 Task: Search one way flight ticket for 3 adults, 3 children in business from Monterey: Monterey Regional Airport (was Monterey Peninsula Airport) to Riverton: Central Wyoming Regional Airport (was Riverton Regional) on 5-4-2023. Choice of flights is Spirit. Number of bags: 4 checked bags. Price is upto 79000. Outbound departure time preference is 12:00. Flight should be less emission only.
Action: Mouse moved to (303, 256)
Screenshot: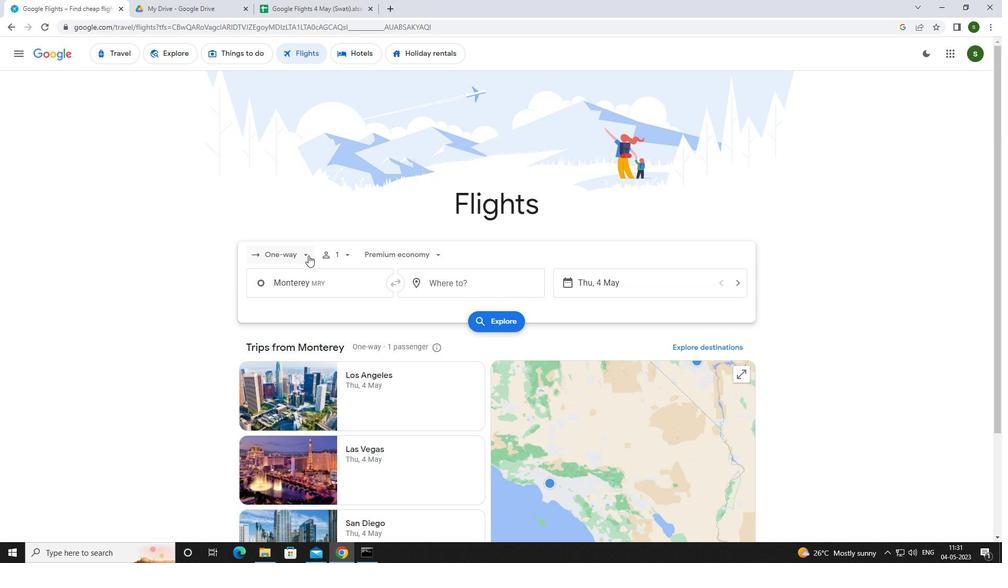
Action: Mouse pressed left at (303, 256)
Screenshot: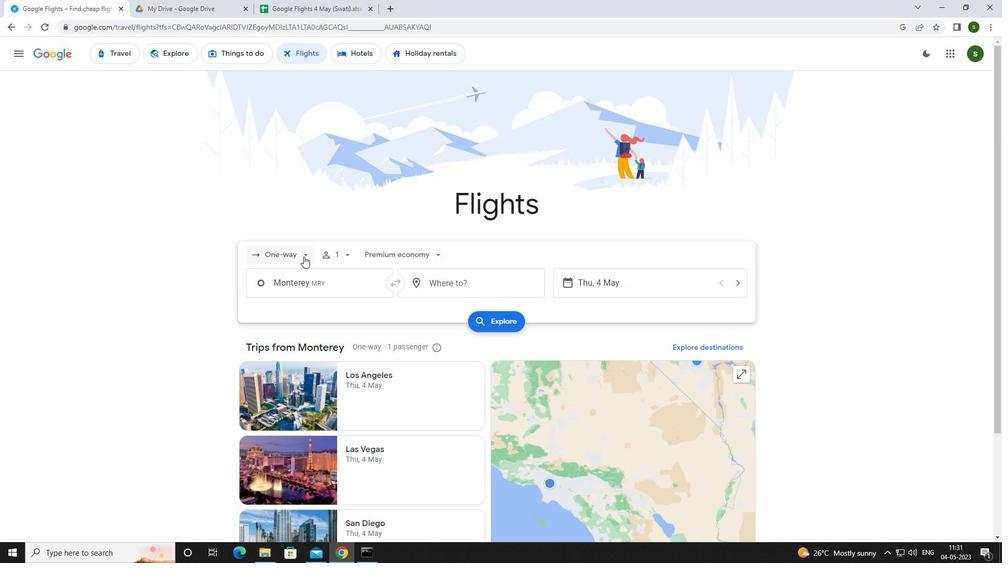 
Action: Mouse moved to (291, 303)
Screenshot: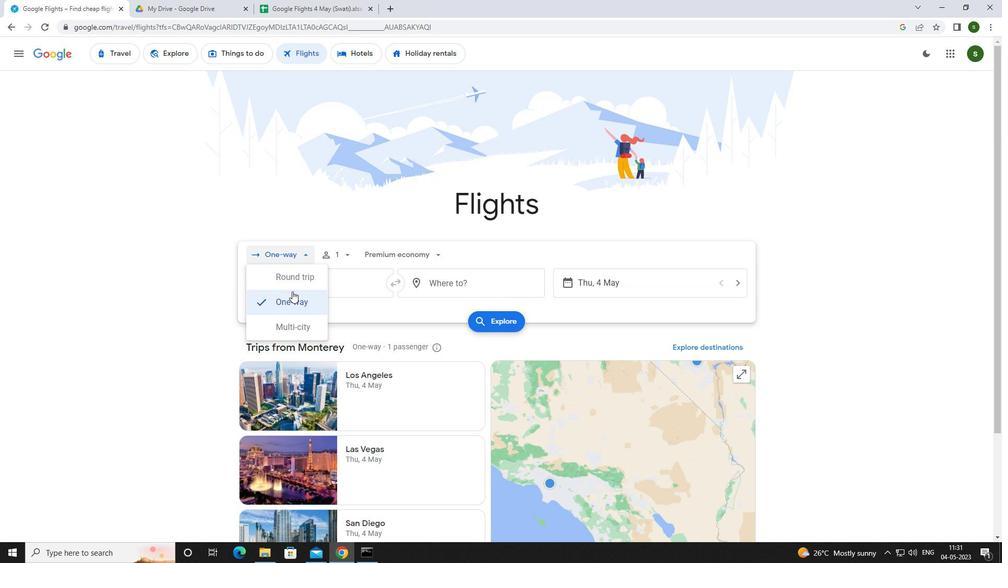 
Action: Mouse pressed left at (291, 303)
Screenshot: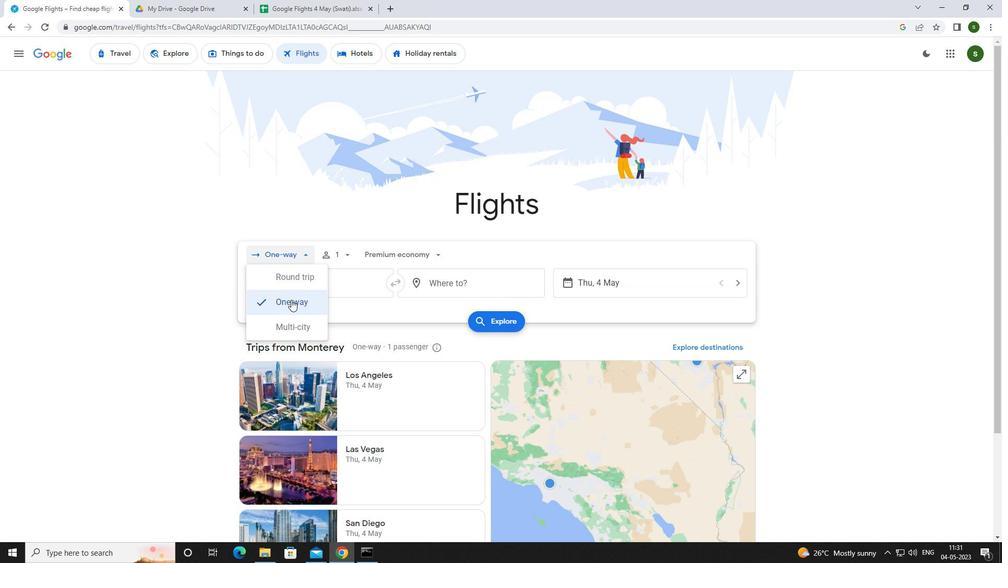 
Action: Mouse moved to (342, 257)
Screenshot: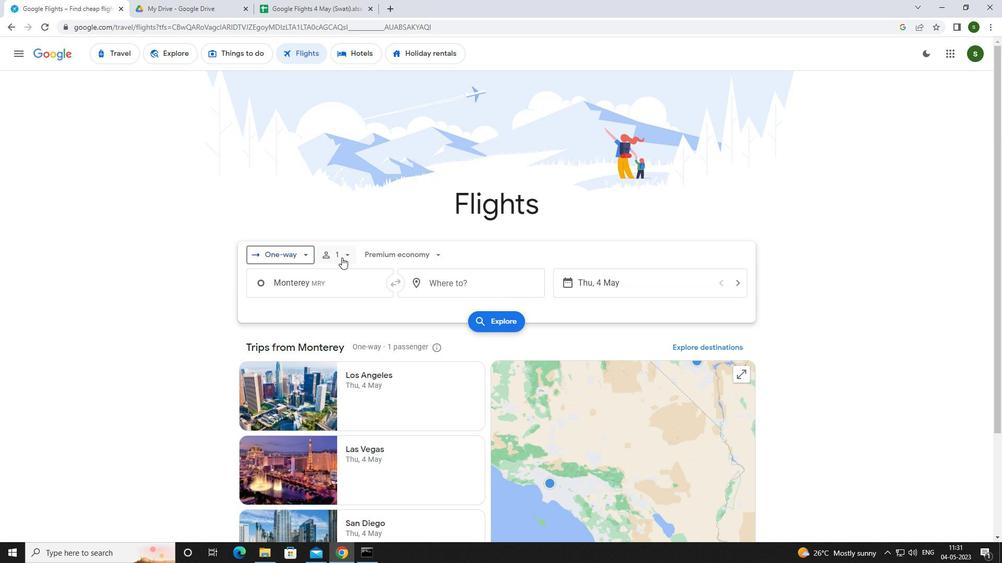 
Action: Mouse pressed left at (342, 257)
Screenshot: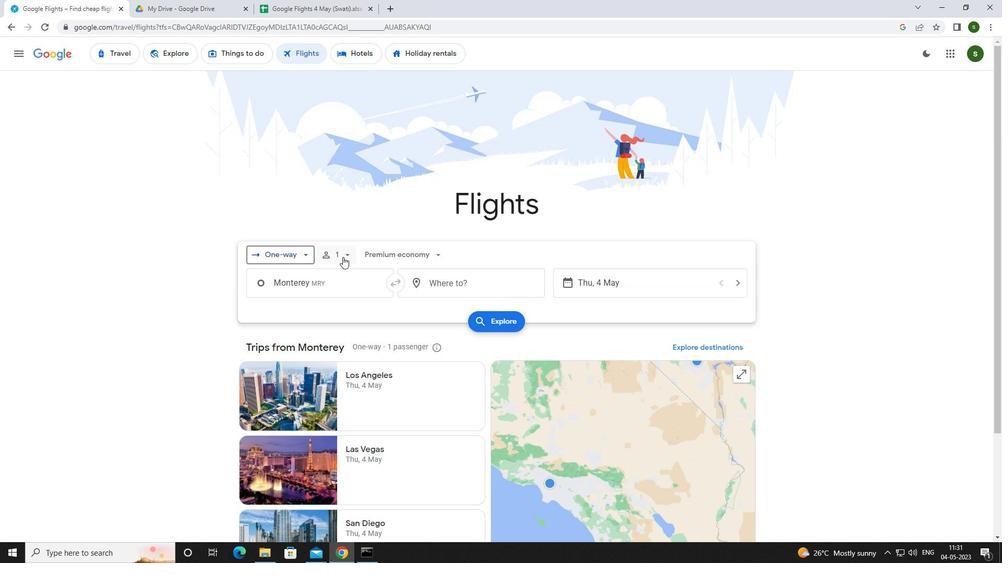 
Action: Mouse moved to (426, 278)
Screenshot: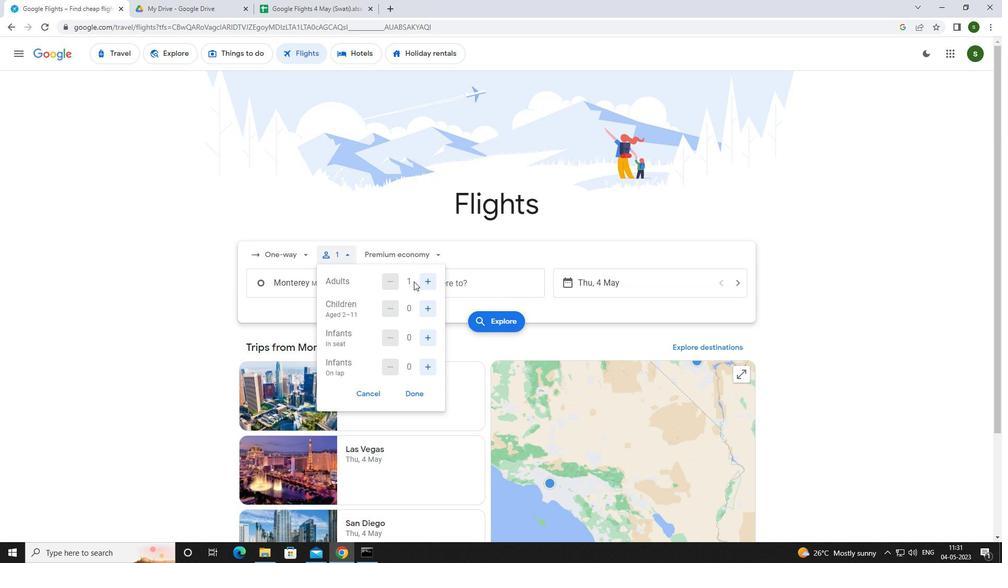 
Action: Mouse pressed left at (426, 278)
Screenshot: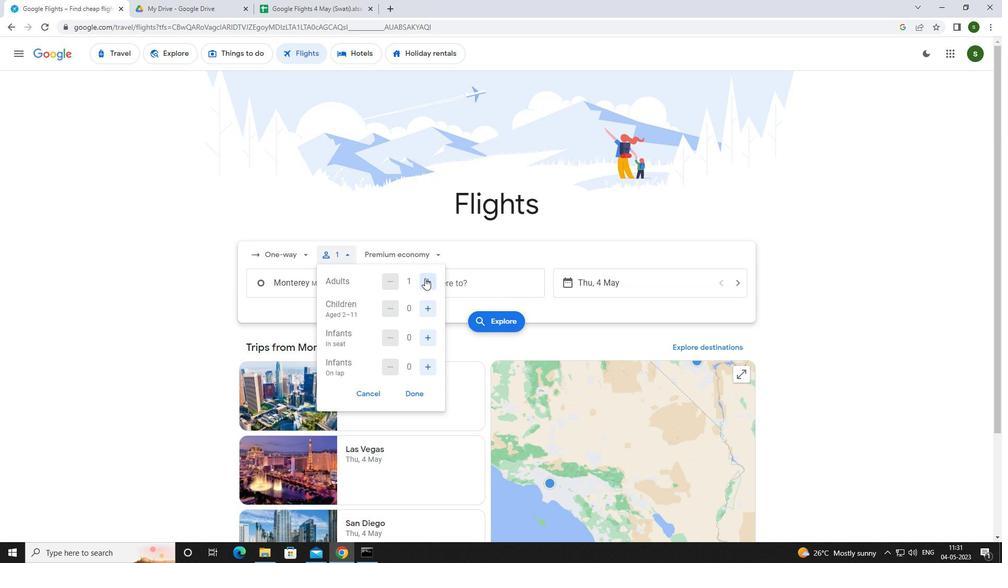 
Action: Mouse pressed left at (426, 278)
Screenshot: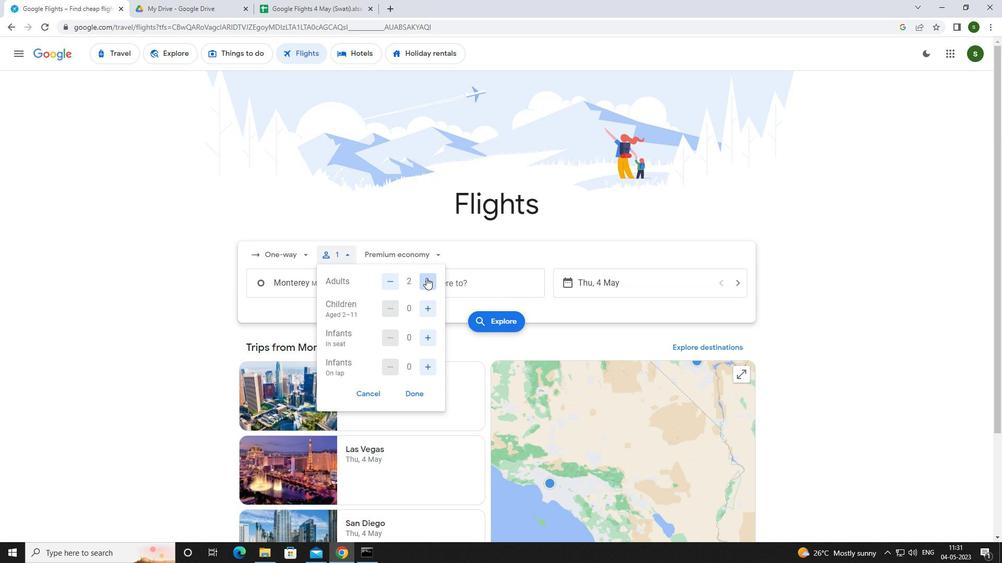 
Action: Mouse moved to (431, 305)
Screenshot: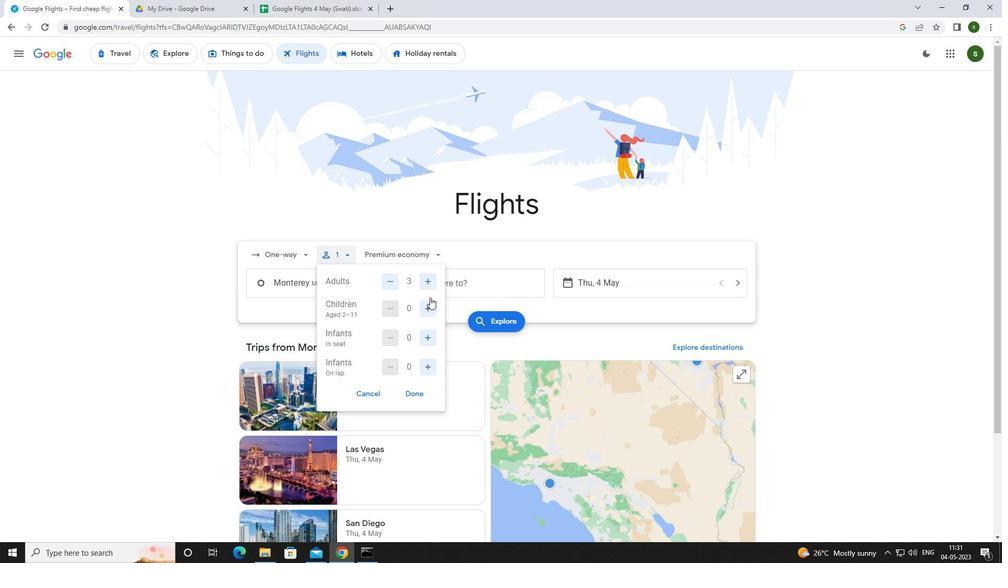 
Action: Mouse pressed left at (431, 305)
Screenshot: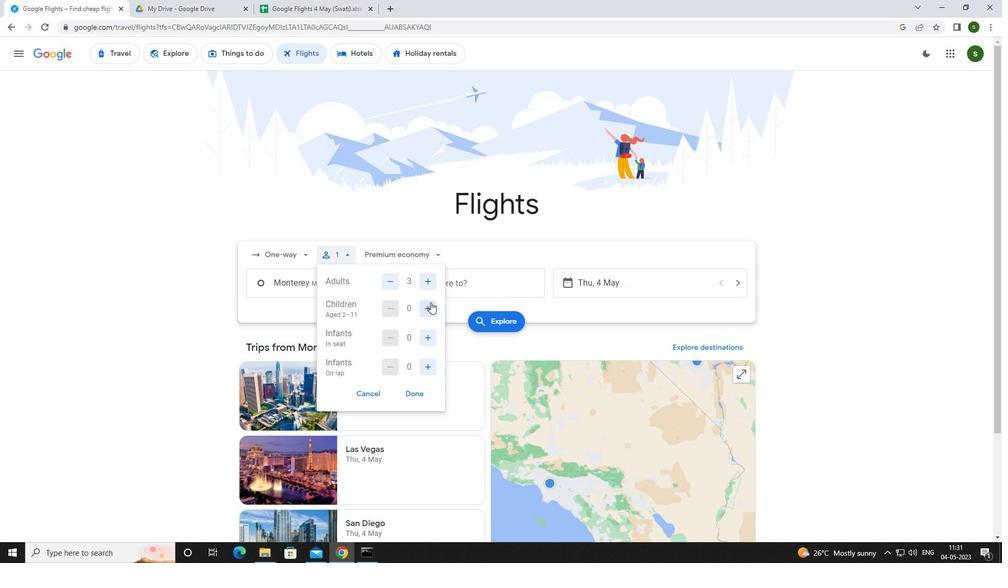 
Action: Mouse pressed left at (431, 305)
Screenshot: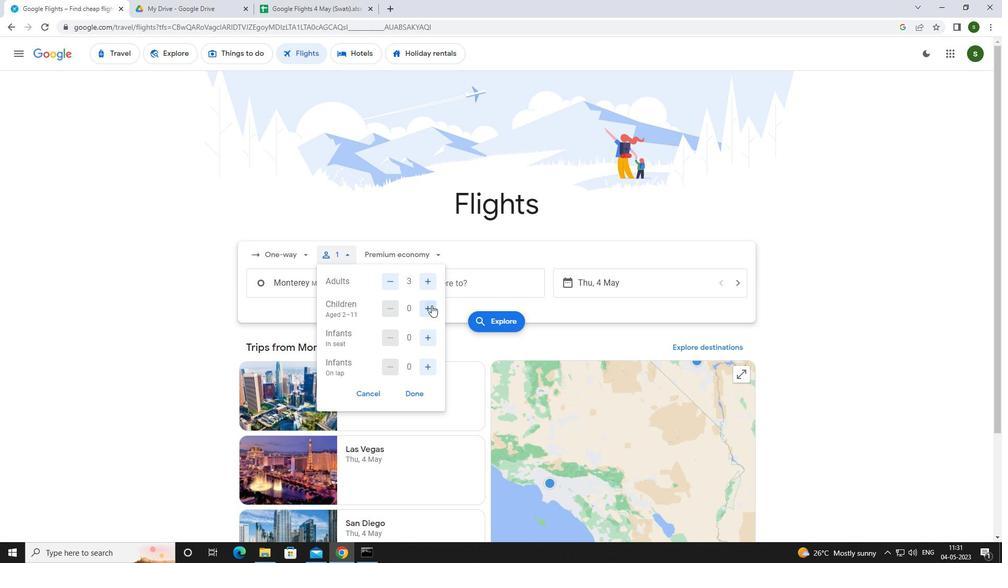 
Action: Mouse pressed left at (431, 305)
Screenshot: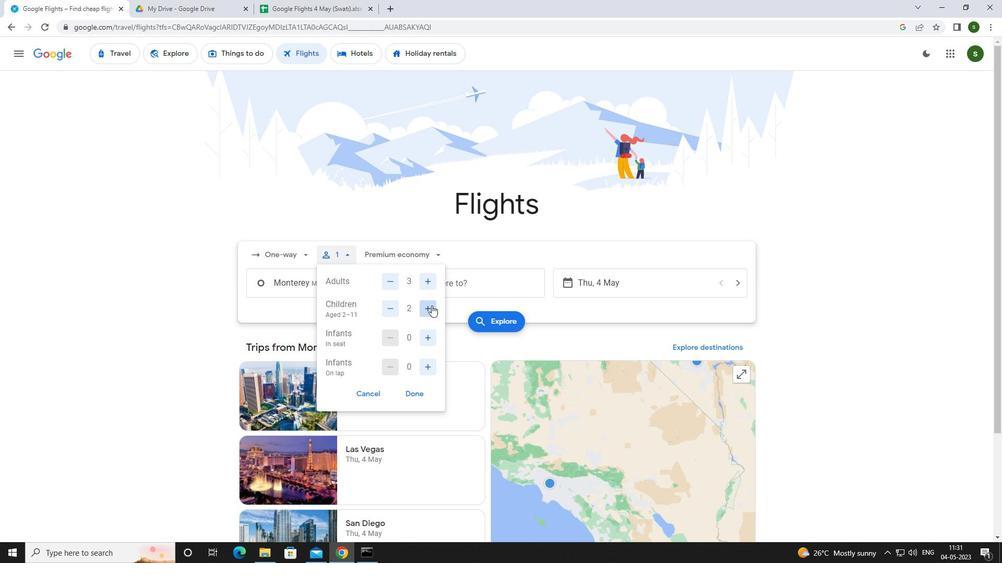 
Action: Mouse moved to (428, 250)
Screenshot: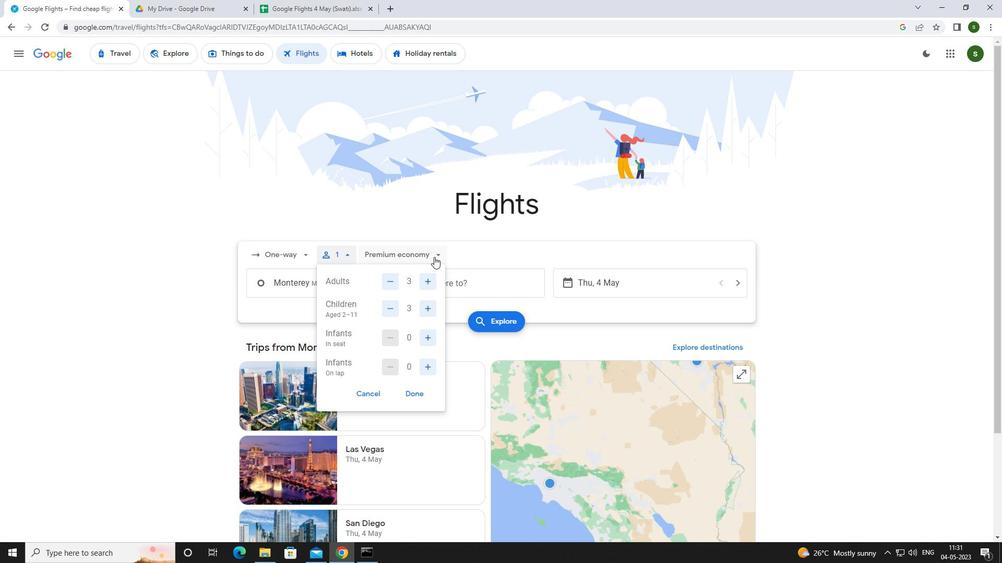 
Action: Mouse pressed left at (428, 250)
Screenshot: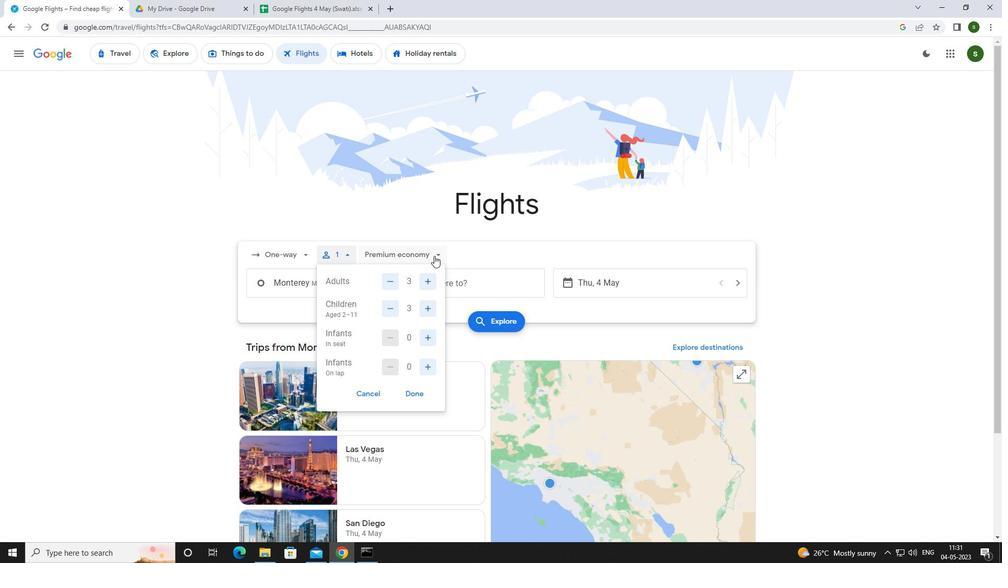 
Action: Mouse moved to (416, 324)
Screenshot: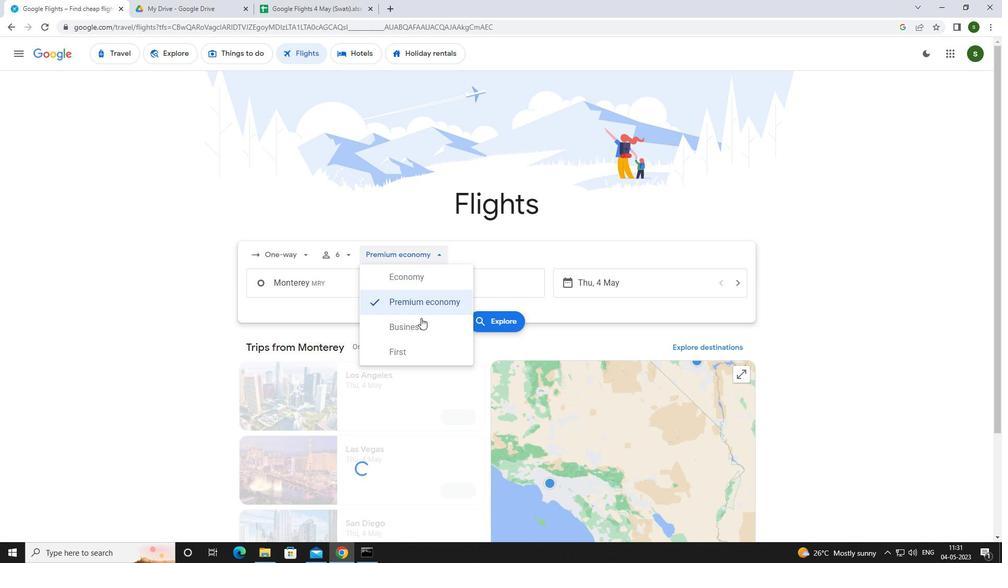 
Action: Mouse pressed left at (416, 324)
Screenshot: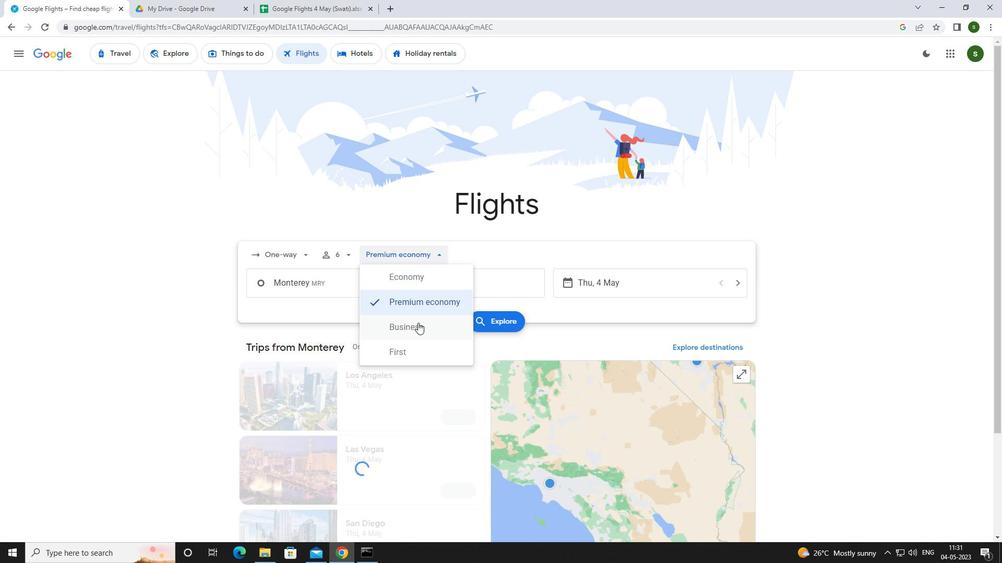 
Action: Mouse moved to (349, 281)
Screenshot: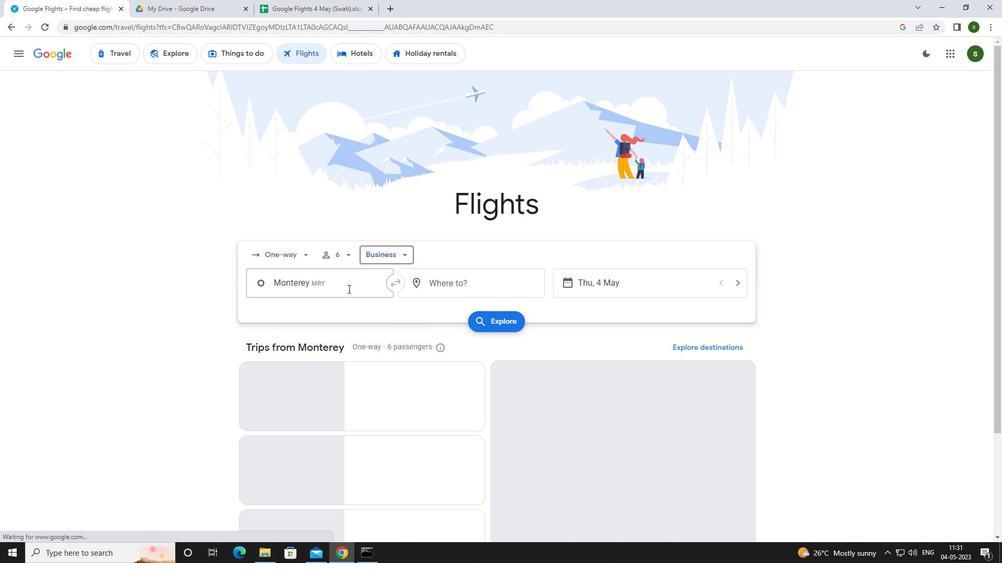 
Action: Mouse pressed left at (349, 281)
Screenshot: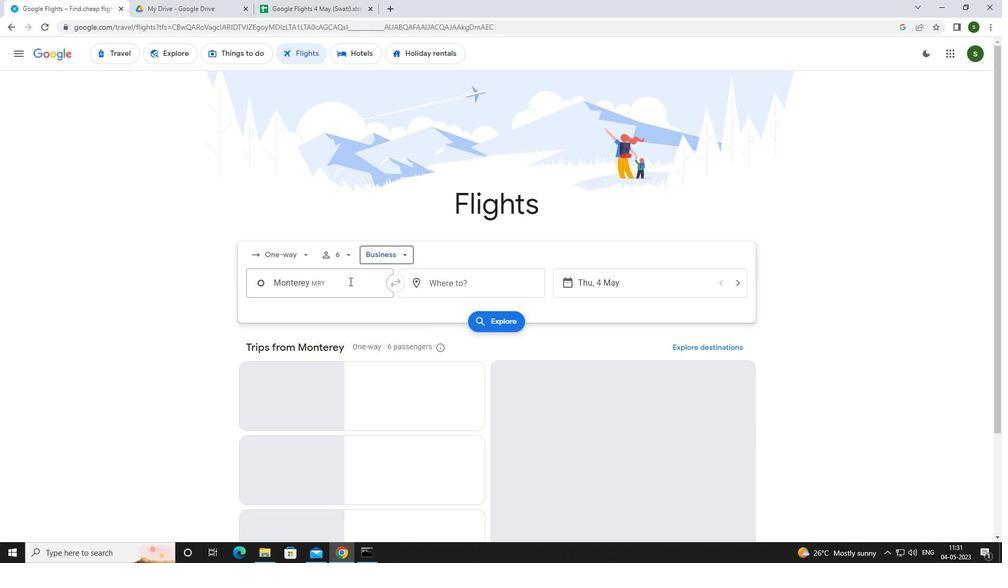
Action: Mouse moved to (350, 285)
Screenshot: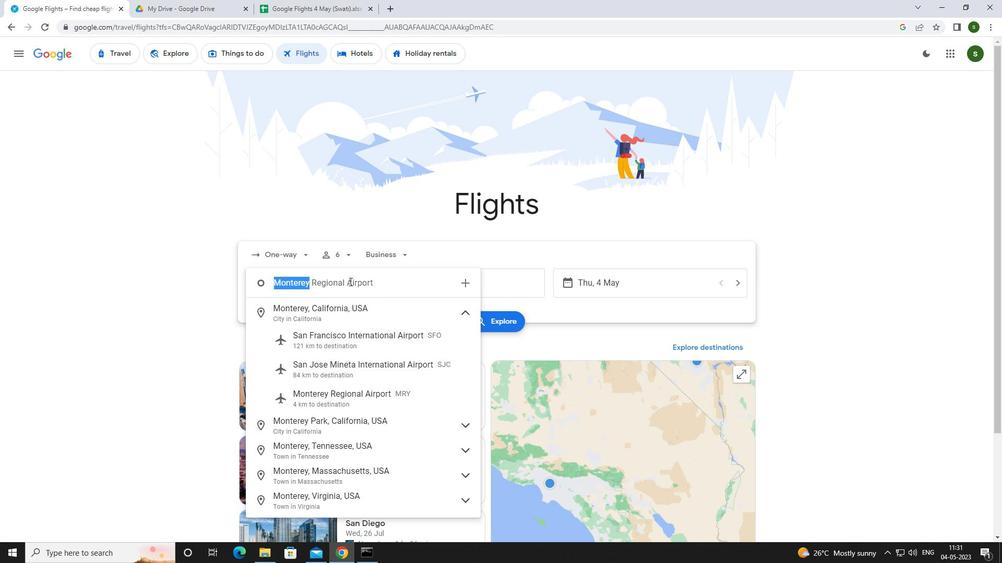 
Action: Key pressed <Key.caps_lock>m<Key.caps_lock>onter
Screenshot: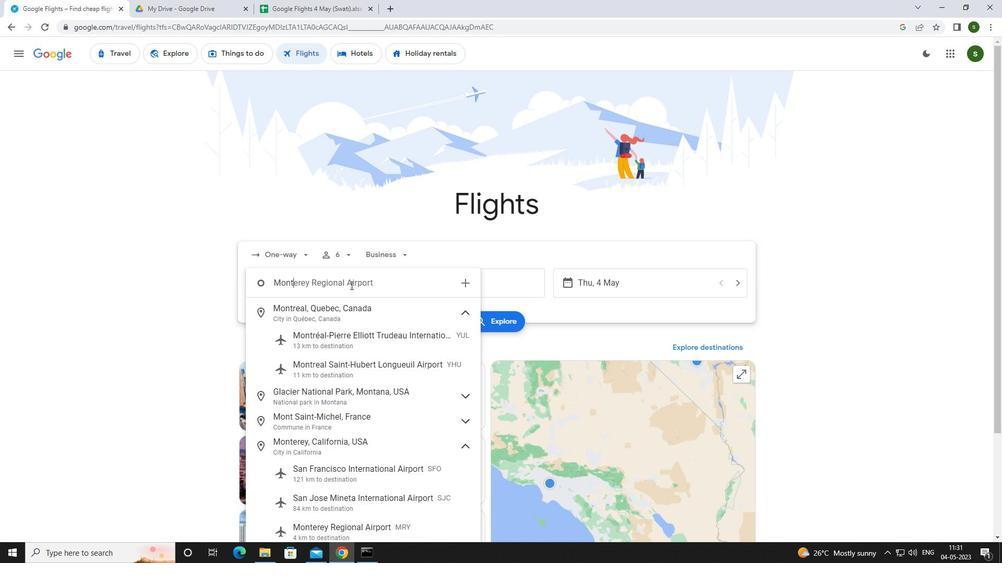 
Action: Mouse moved to (364, 392)
Screenshot: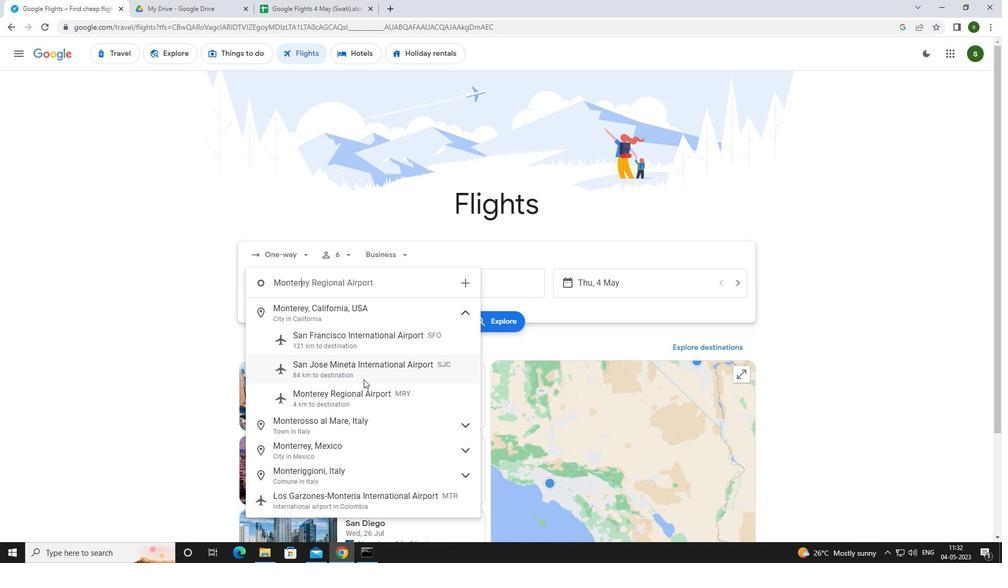 
Action: Mouse pressed left at (364, 392)
Screenshot: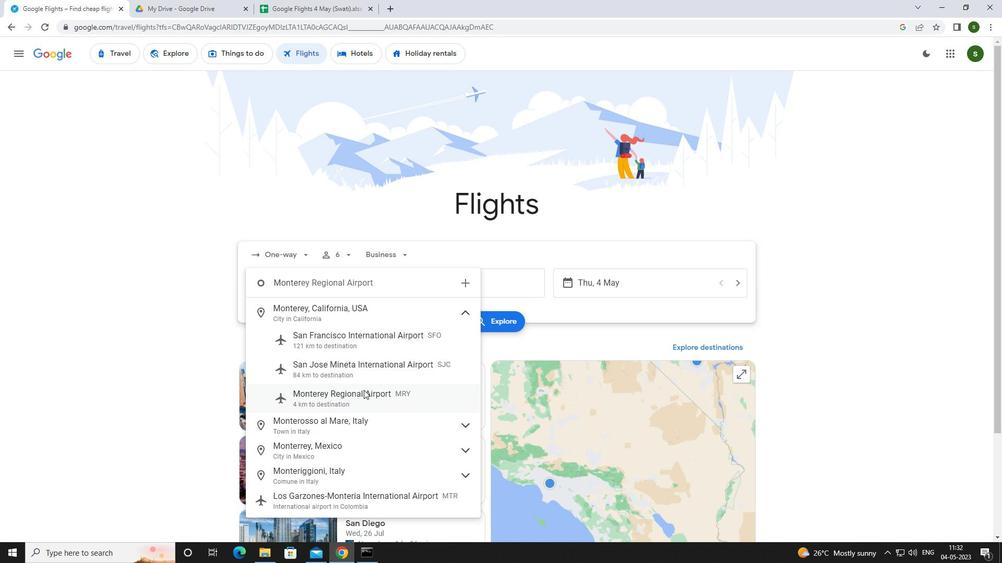 
Action: Mouse moved to (481, 281)
Screenshot: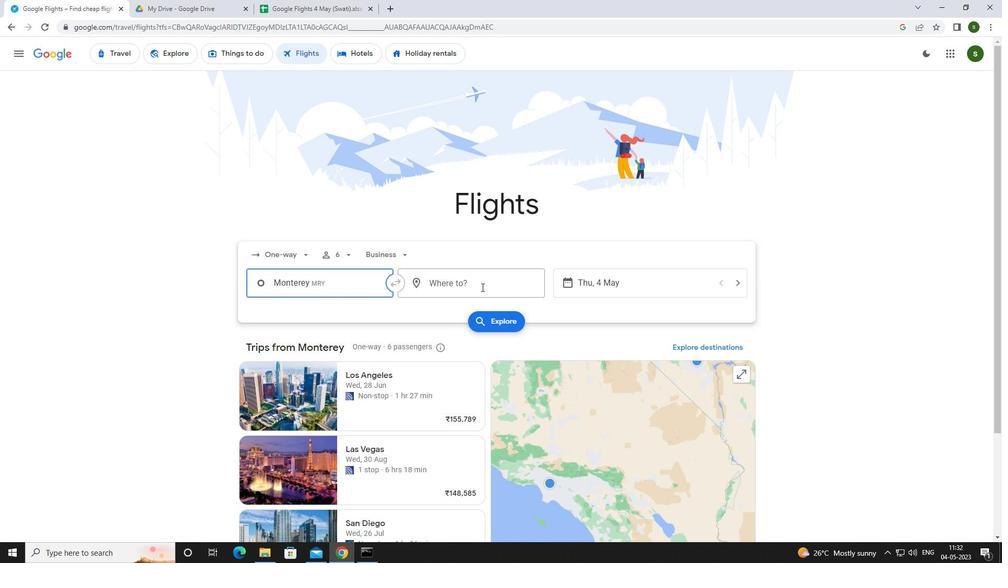 
Action: Mouse pressed left at (481, 281)
Screenshot: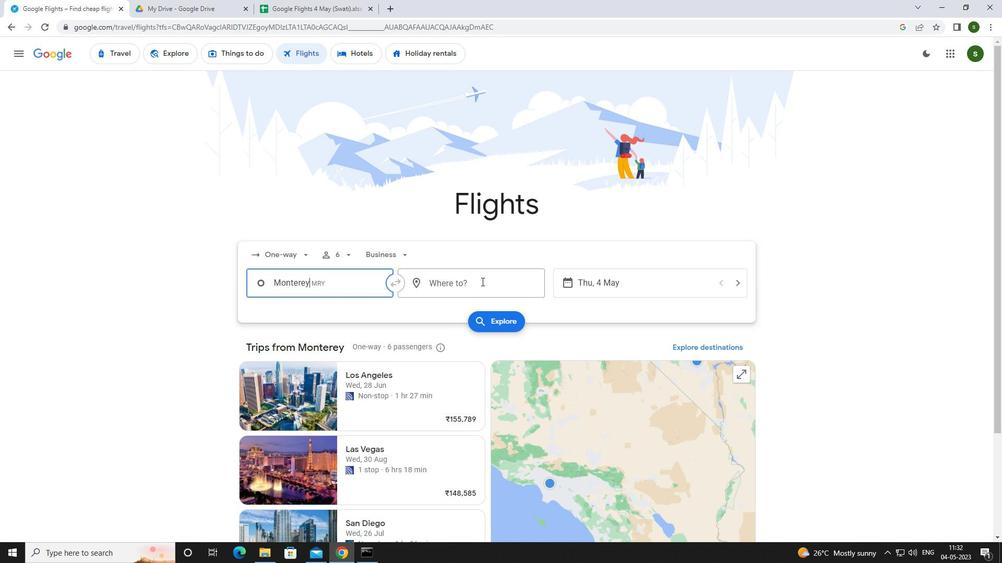 
Action: Mouse moved to (468, 286)
Screenshot: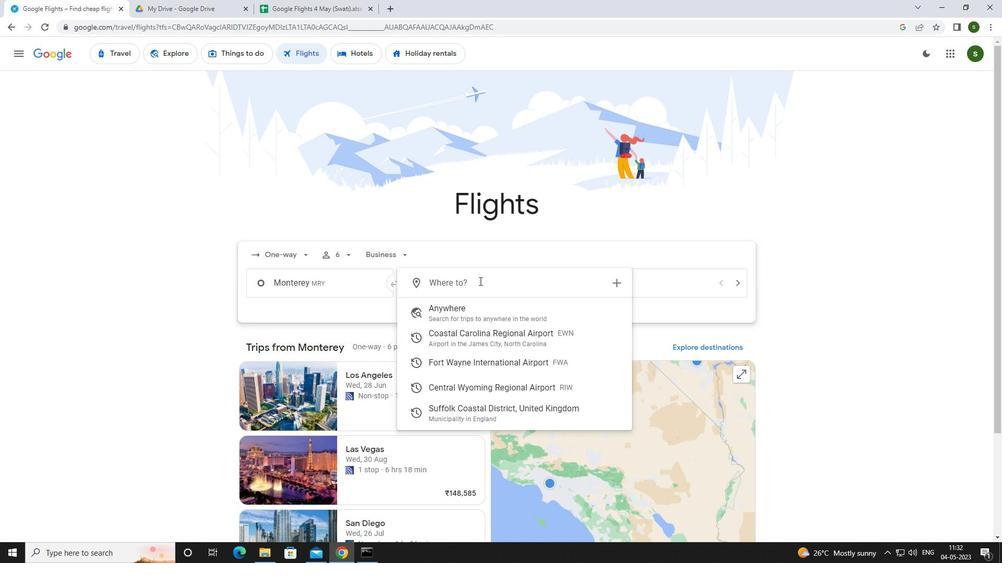 
Action: Key pressed <Key.caps_lock>r<Key.caps_lock>ivert
Screenshot: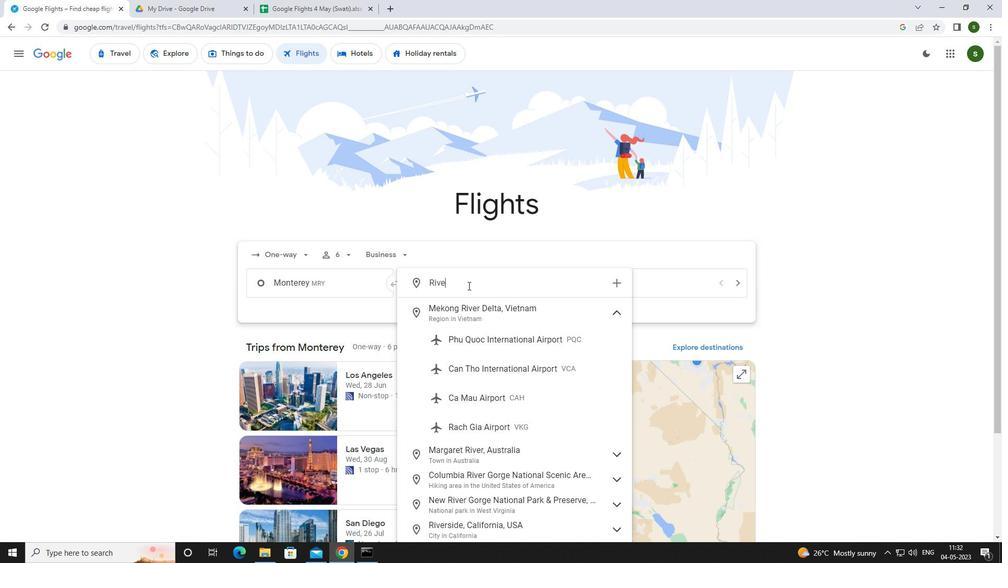 
Action: Mouse moved to (476, 344)
Screenshot: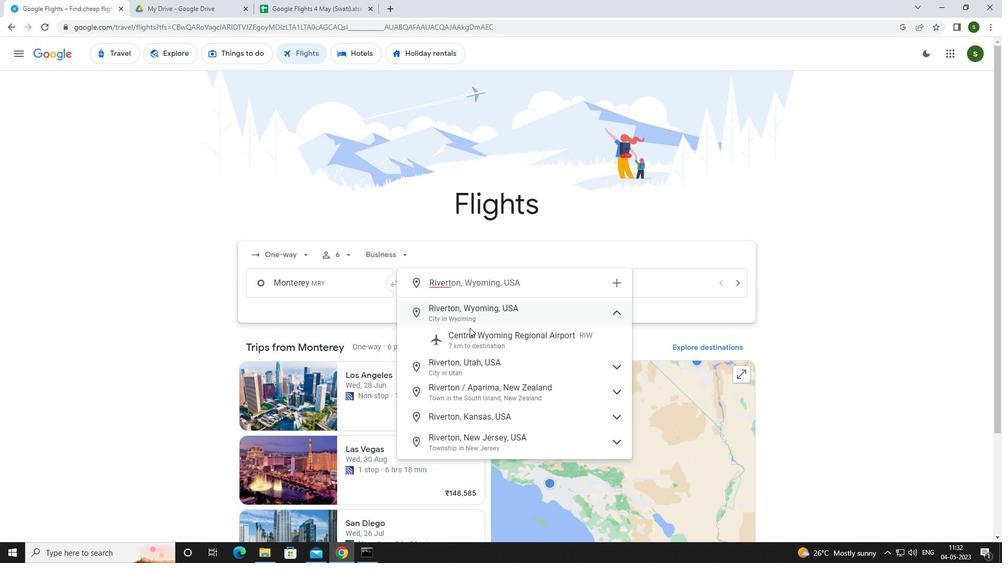 
Action: Mouse pressed left at (476, 344)
Screenshot: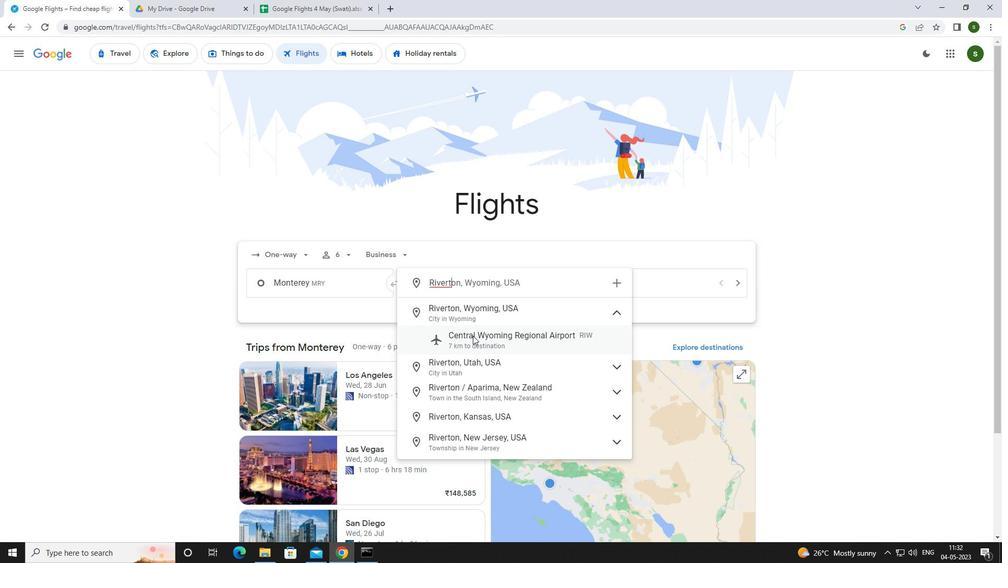 
Action: Mouse moved to (636, 279)
Screenshot: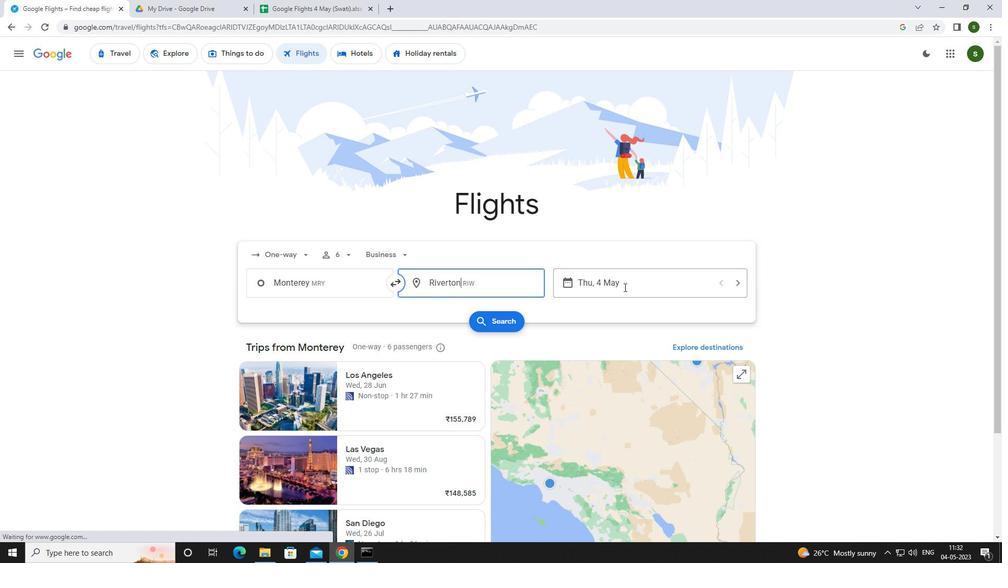 
Action: Mouse pressed left at (636, 279)
Screenshot: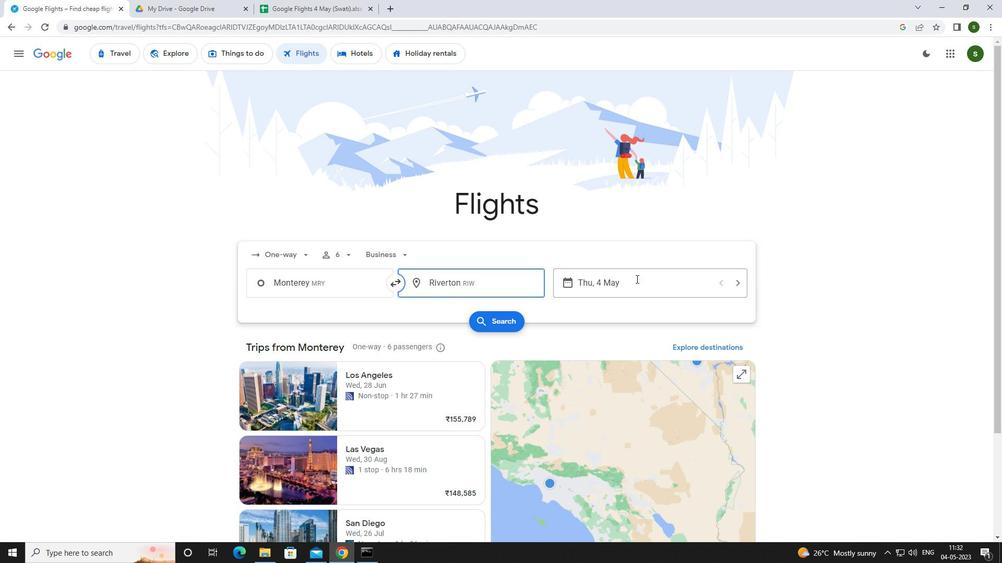 
Action: Mouse moved to (476, 353)
Screenshot: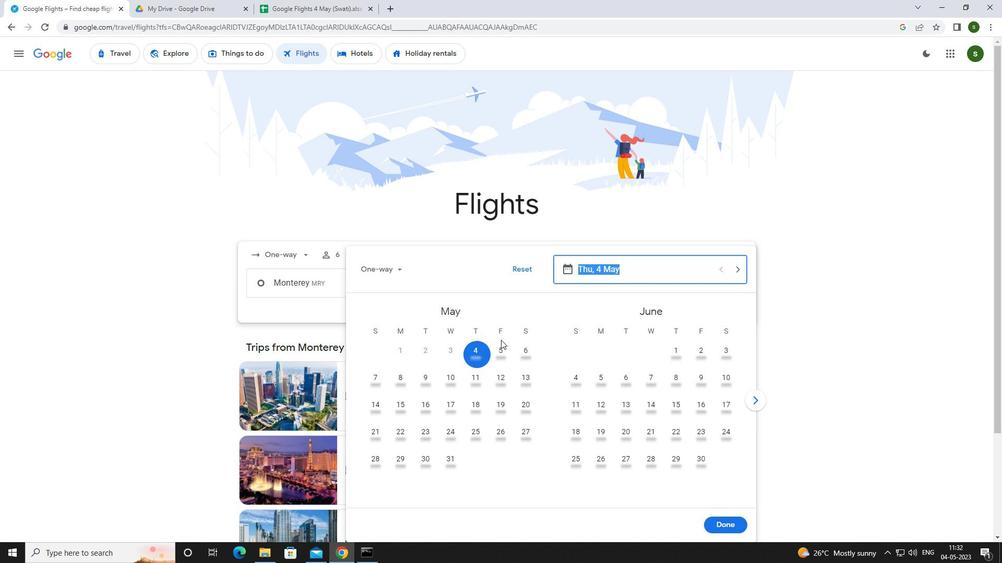
Action: Mouse pressed left at (476, 353)
Screenshot: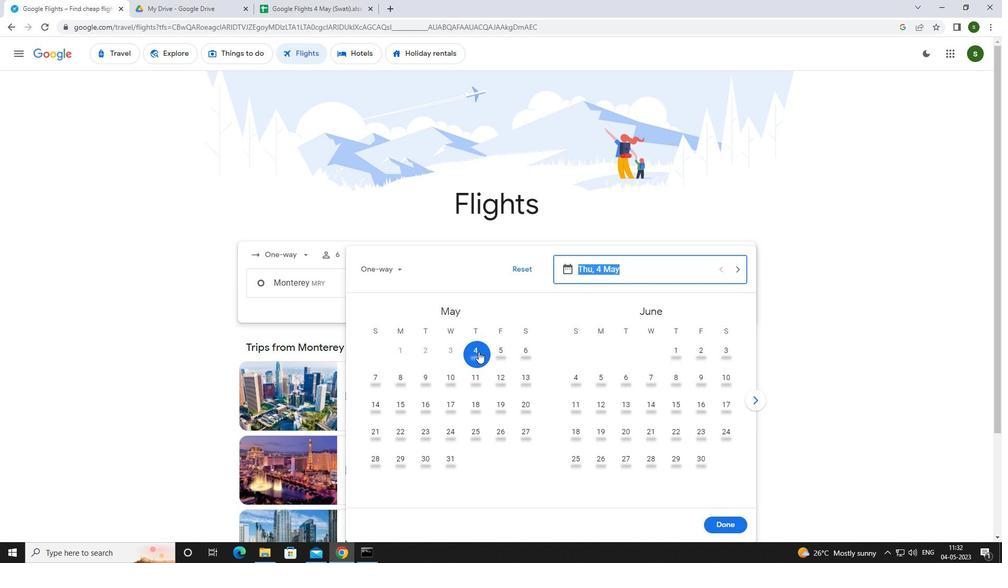 
Action: Mouse moved to (717, 522)
Screenshot: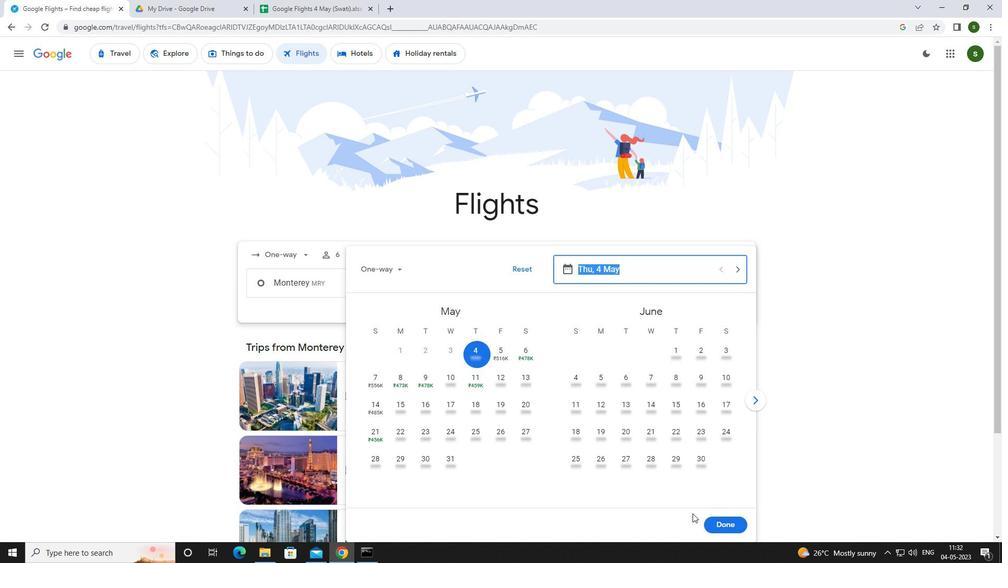 
Action: Mouse pressed left at (717, 522)
Screenshot: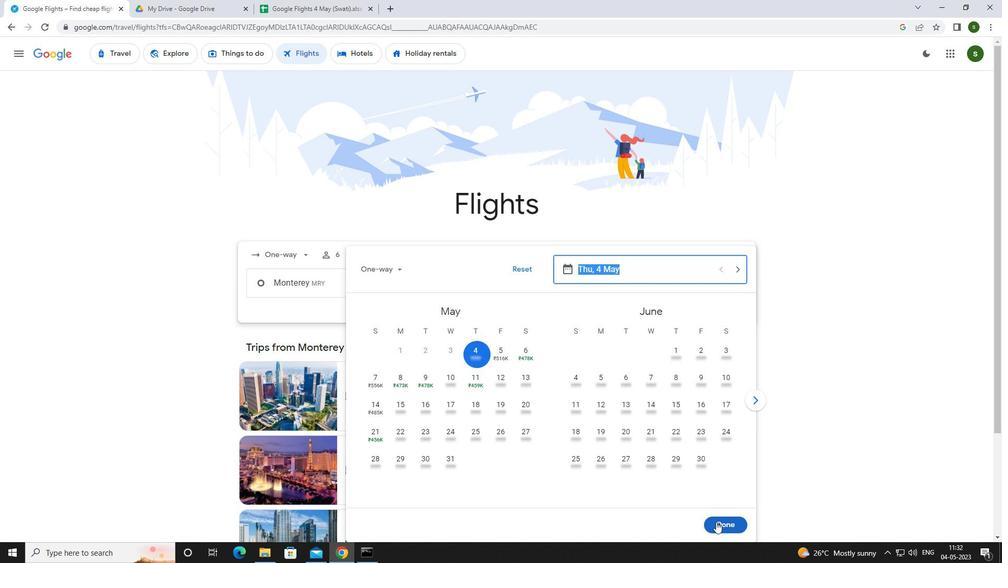 
Action: Mouse moved to (506, 320)
Screenshot: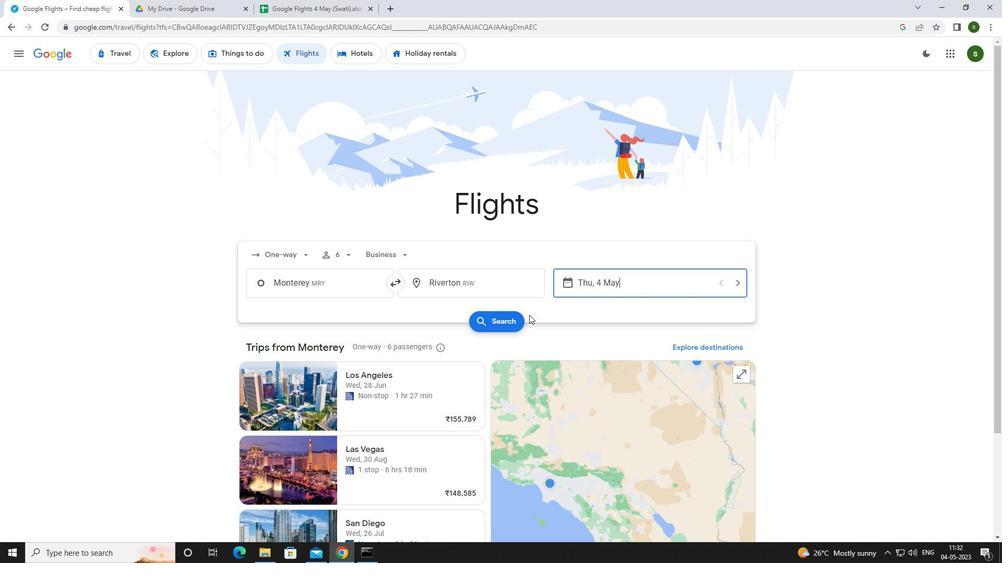 
Action: Mouse pressed left at (506, 320)
Screenshot: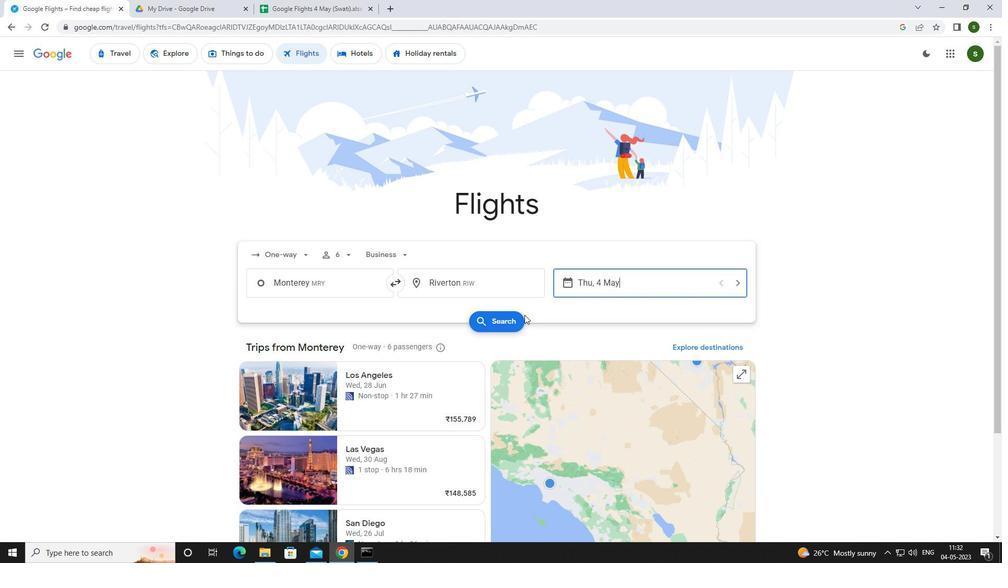 
Action: Mouse moved to (258, 145)
Screenshot: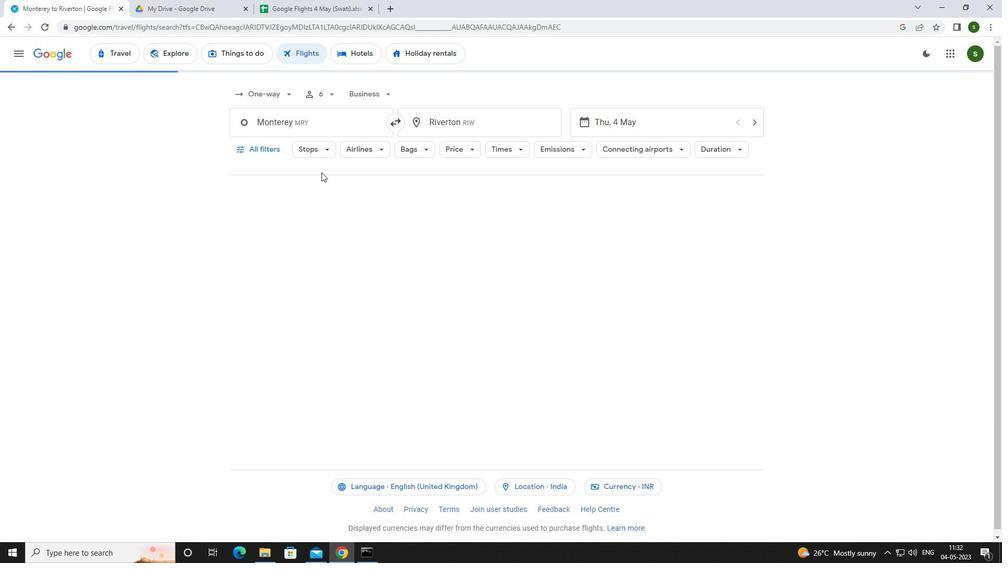
Action: Mouse pressed left at (258, 145)
Screenshot: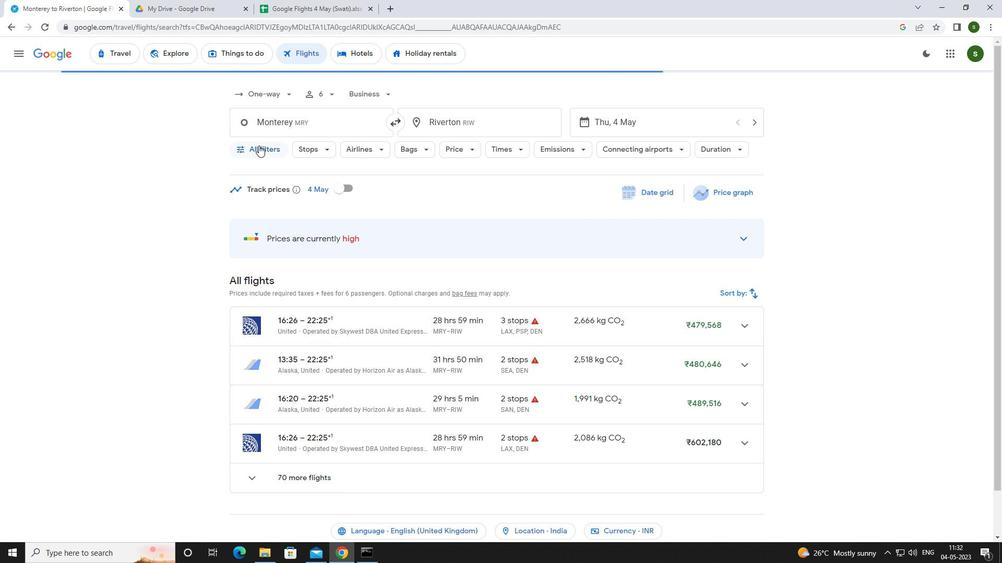 
Action: Mouse moved to (394, 377)
Screenshot: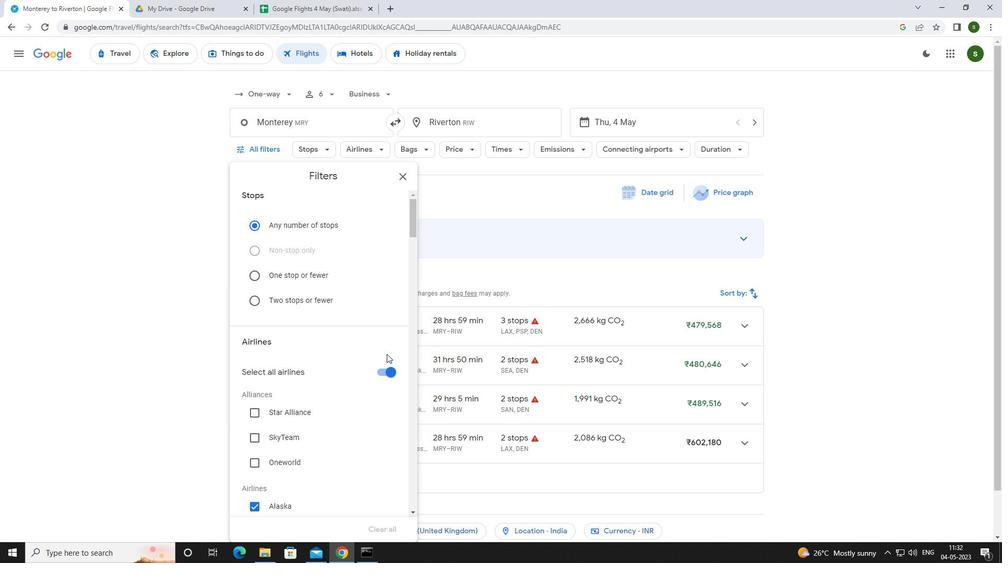 
Action: Mouse pressed left at (394, 377)
Screenshot: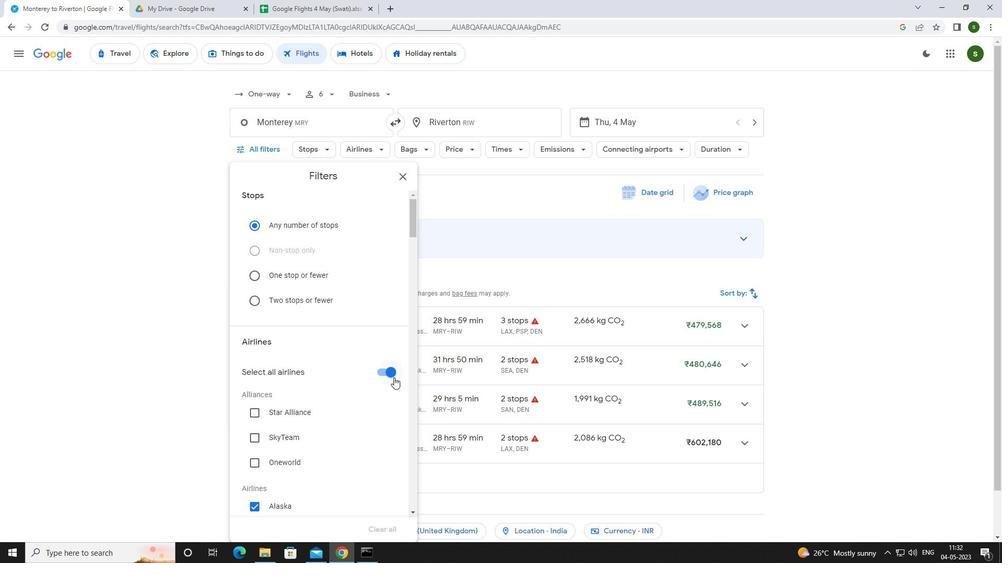 
Action: Mouse moved to (353, 332)
Screenshot: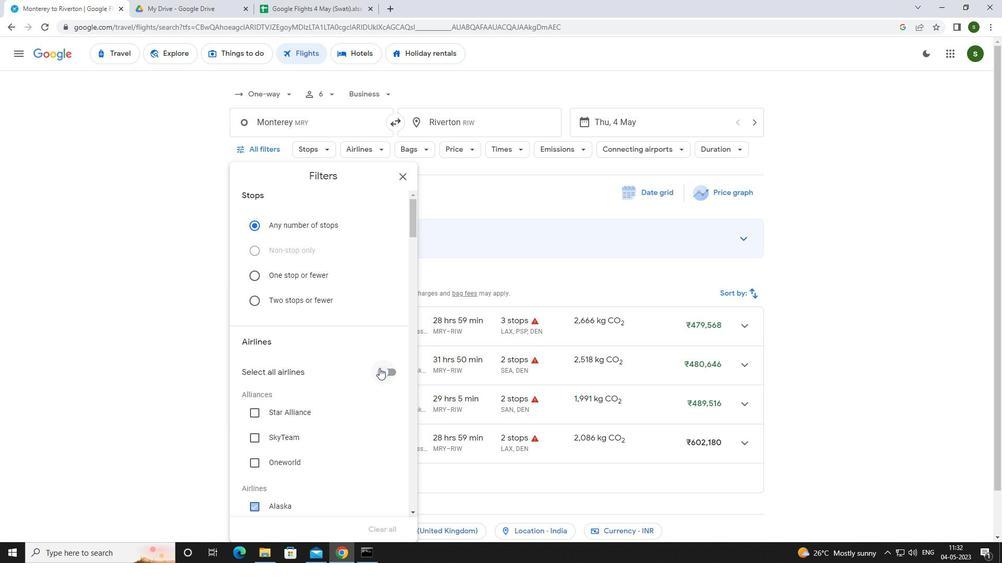 
Action: Mouse scrolled (353, 332) with delta (0, 0)
Screenshot: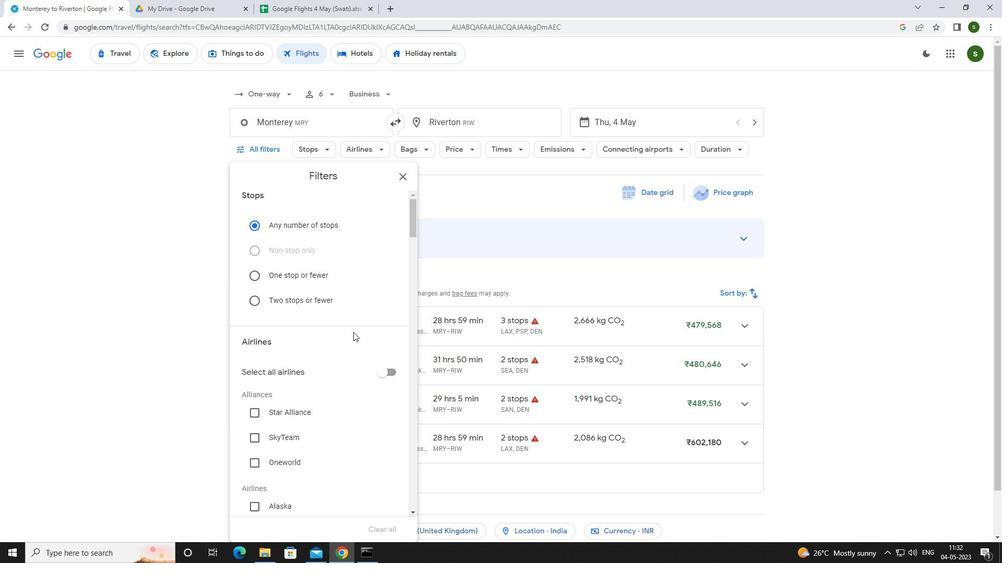 
Action: Mouse scrolled (353, 332) with delta (0, 0)
Screenshot: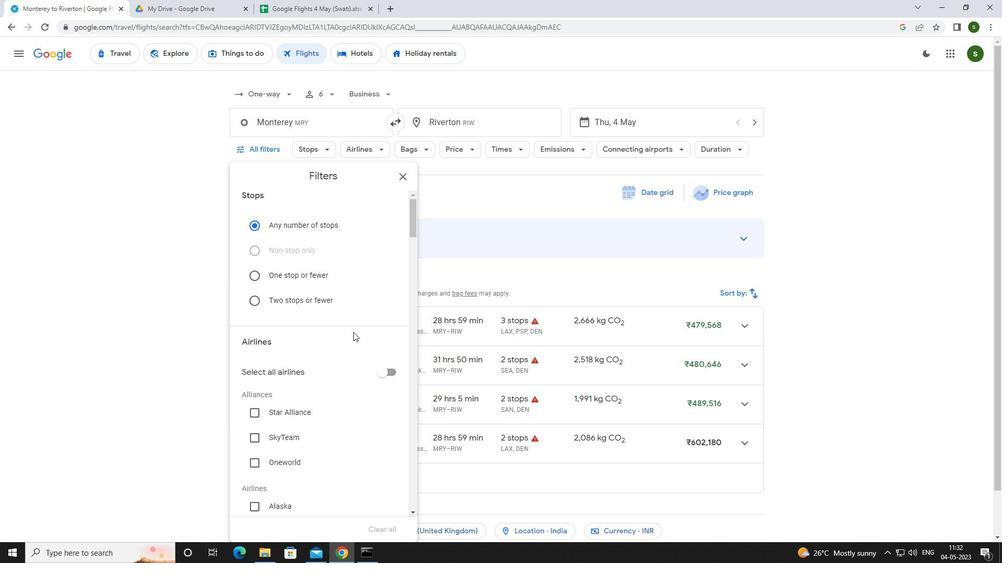 
Action: Mouse scrolled (353, 332) with delta (0, 0)
Screenshot: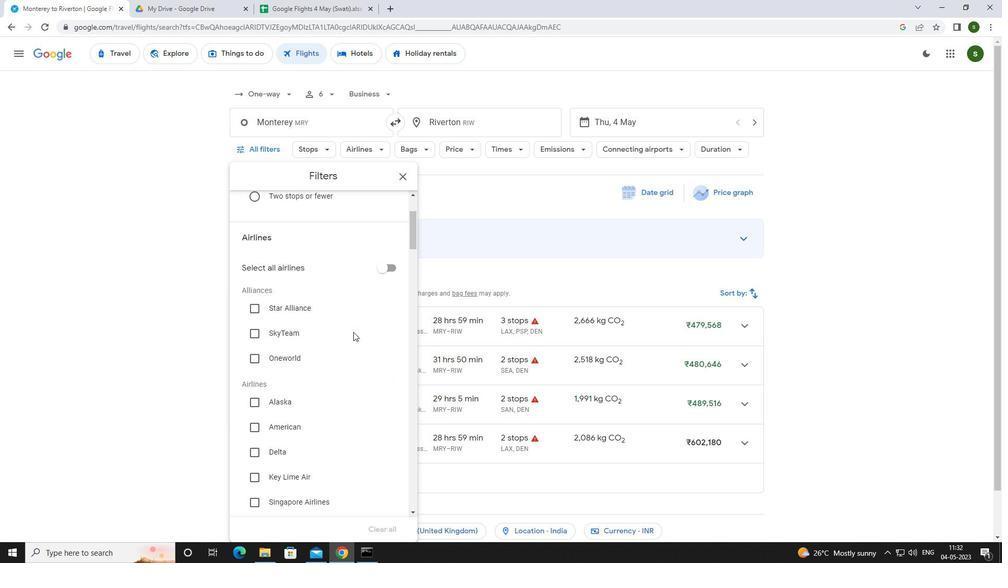 
Action: Mouse scrolled (353, 332) with delta (0, 0)
Screenshot: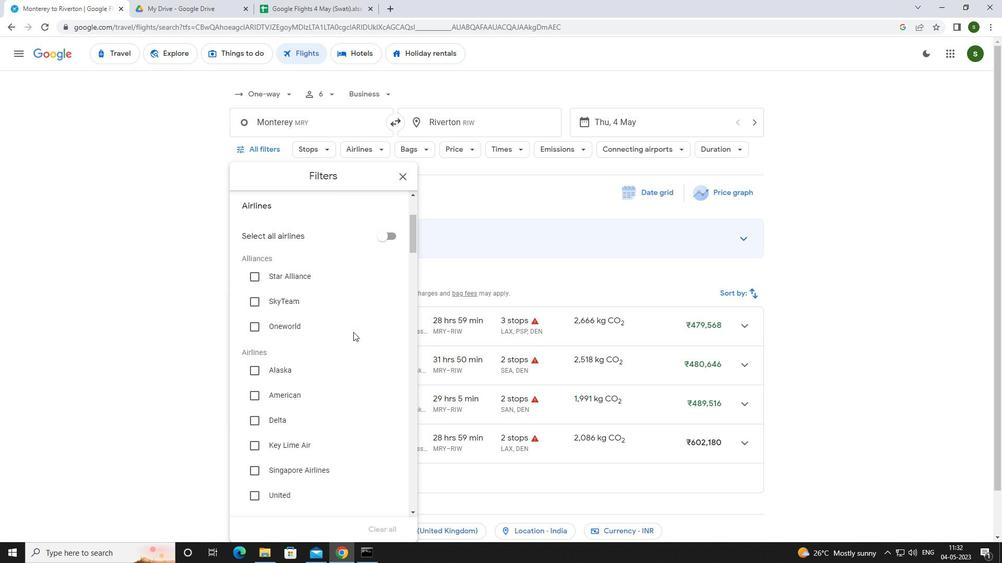 
Action: Mouse scrolled (353, 332) with delta (0, 0)
Screenshot: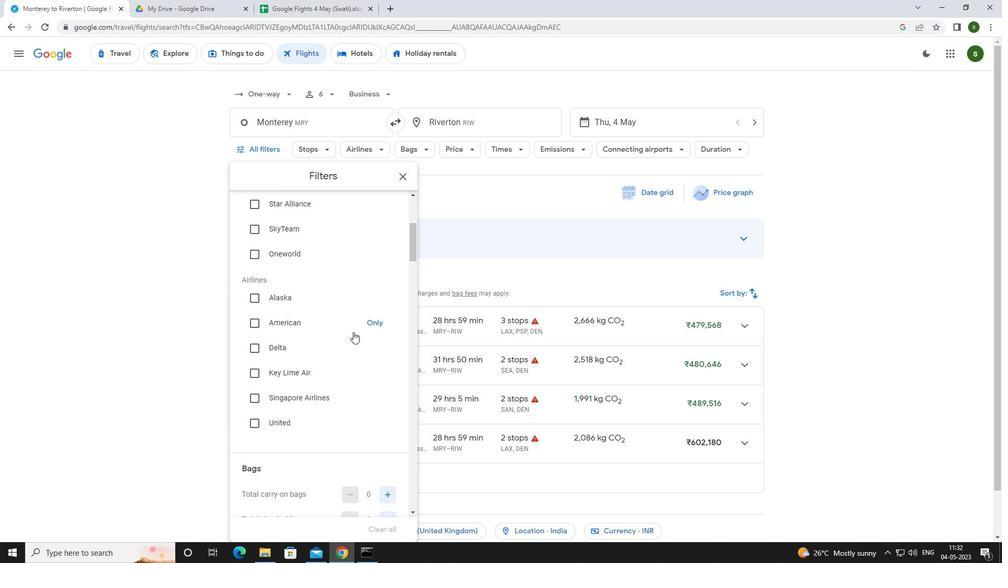 
Action: Mouse scrolled (353, 332) with delta (0, 0)
Screenshot: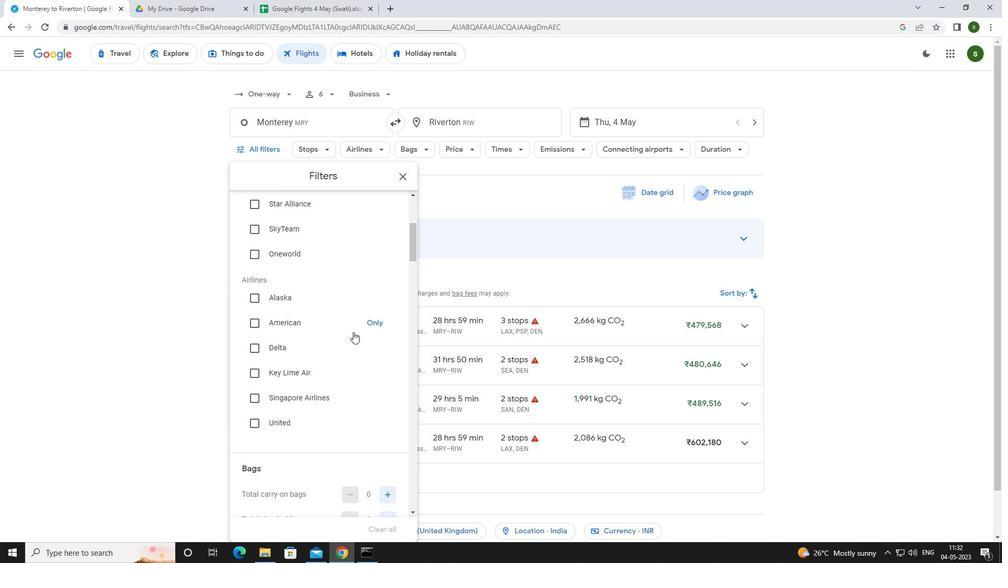 
Action: Mouse moved to (388, 422)
Screenshot: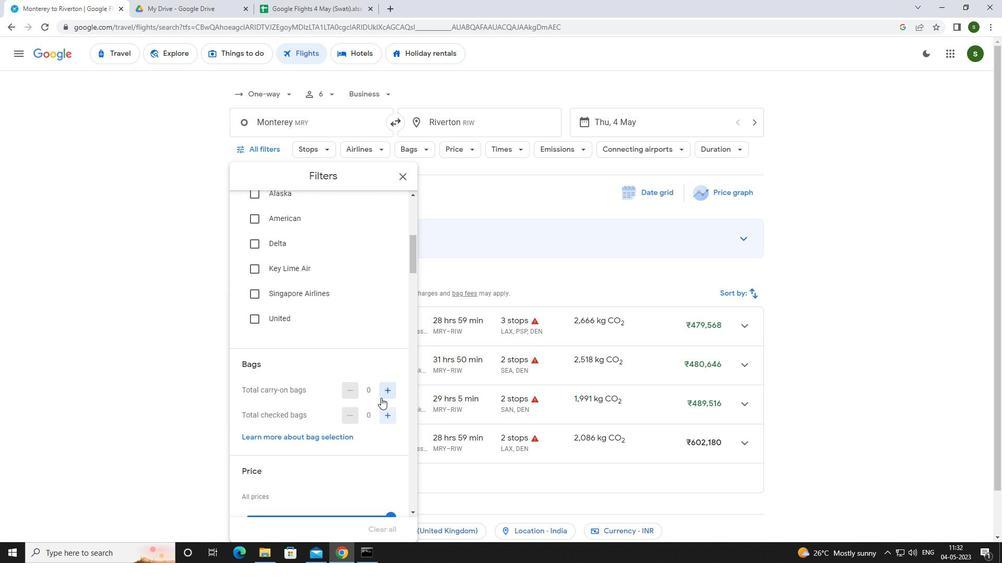 
Action: Mouse pressed left at (388, 422)
Screenshot: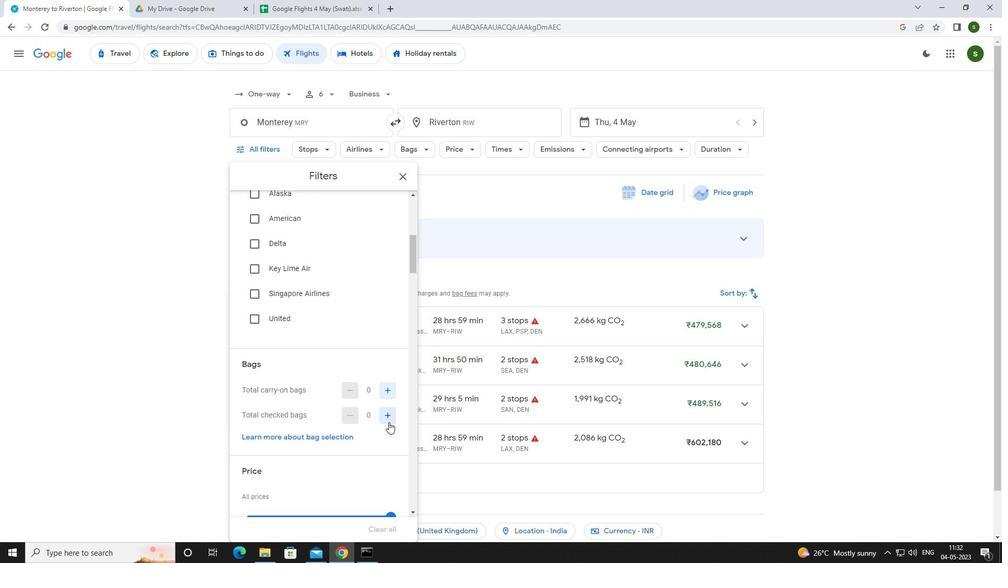 
Action: Mouse pressed left at (388, 422)
Screenshot: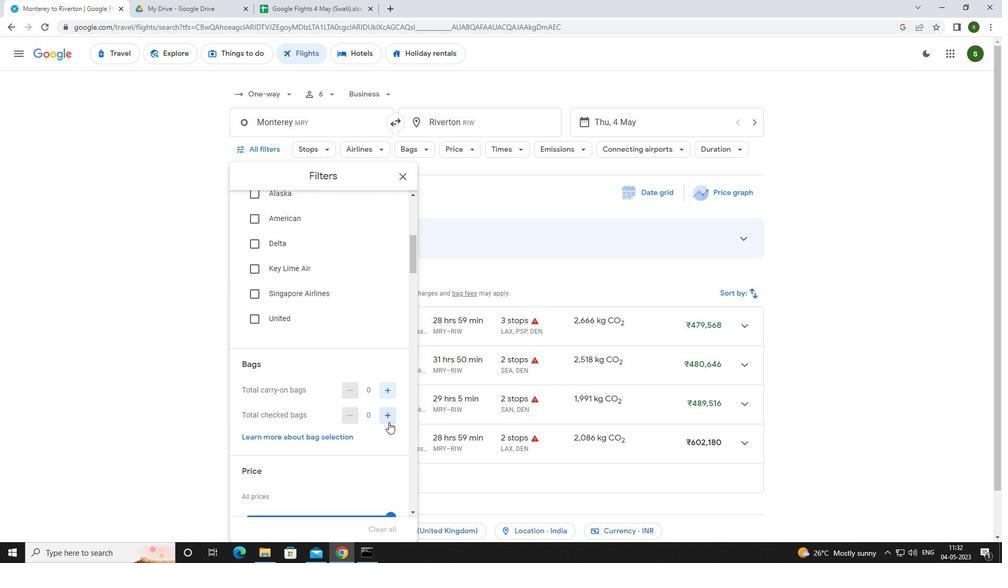 
Action: Mouse pressed left at (388, 422)
Screenshot: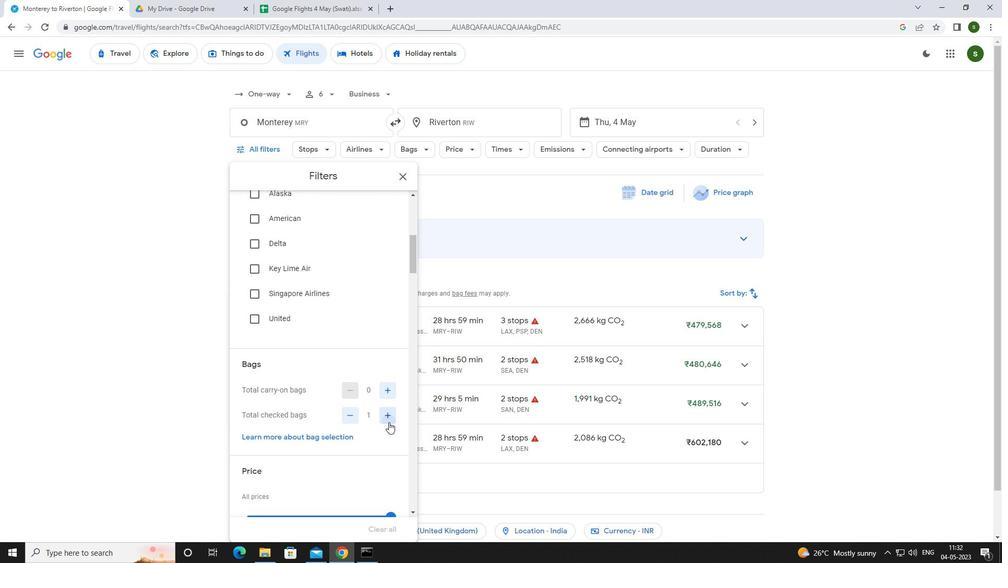 
Action: Mouse pressed left at (388, 422)
Screenshot: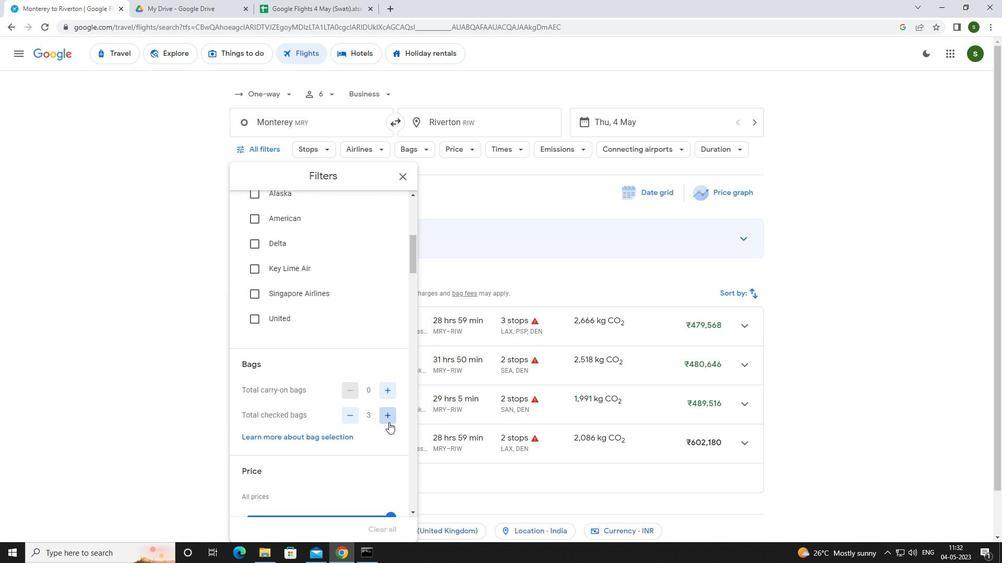 
Action: Mouse scrolled (388, 422) with delta (0, 0)
Screenshot: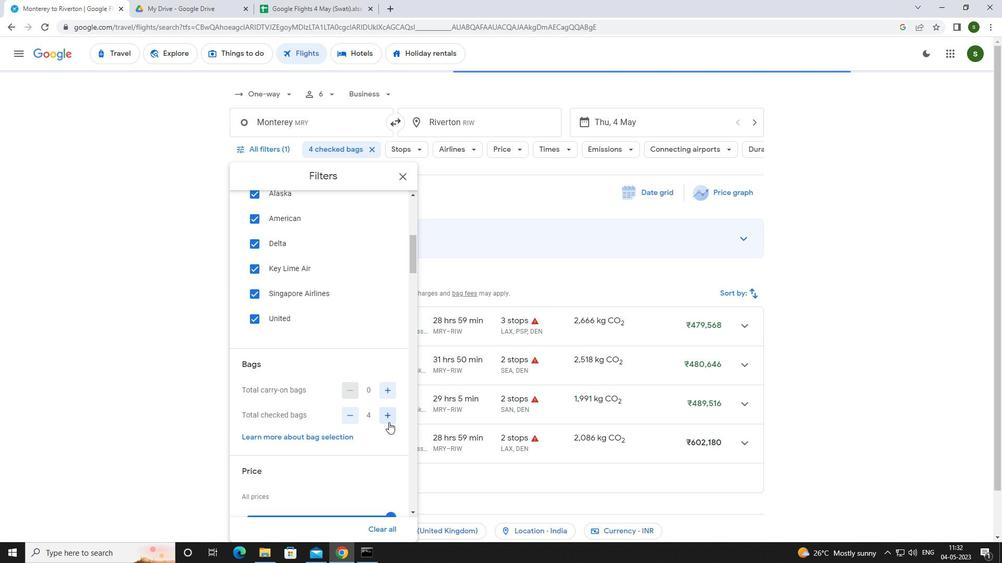 
Action: Mouse scrolled (388, 422) with delta (0, 0)
Screenshot: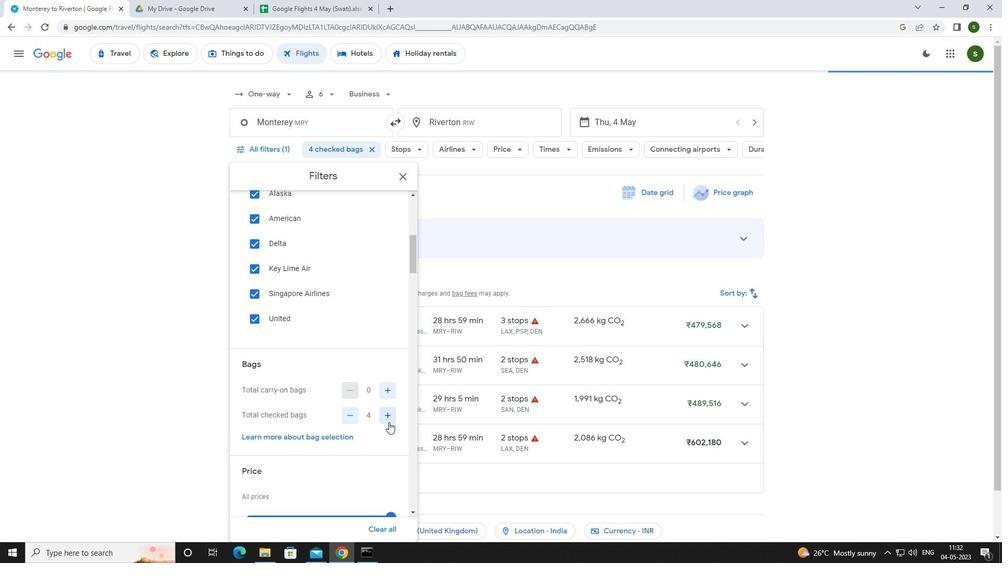 
Action: Mouse moved to (389, 417)
Screenshot: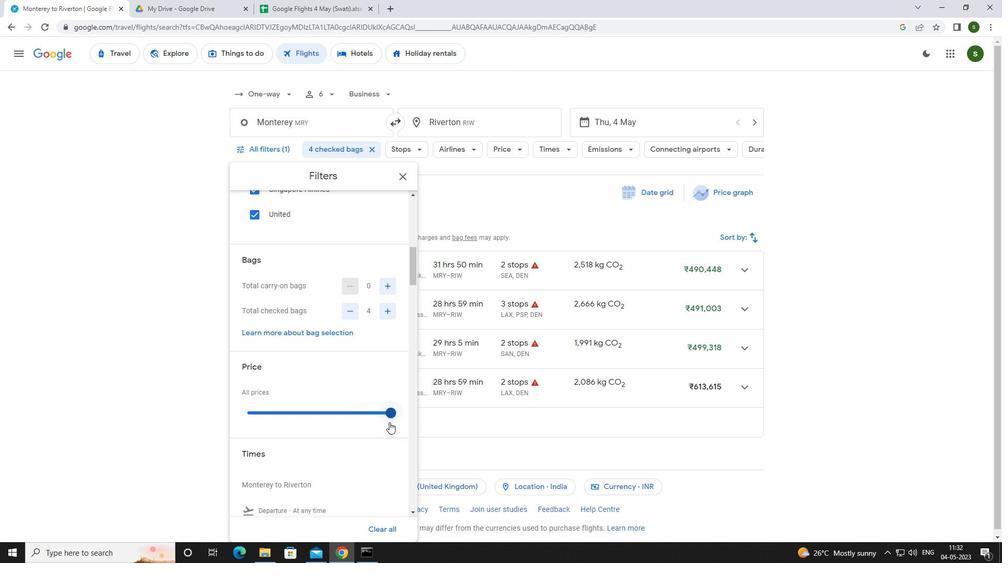 
Action: Mouse pressed left at (389, 417)
Screenshot: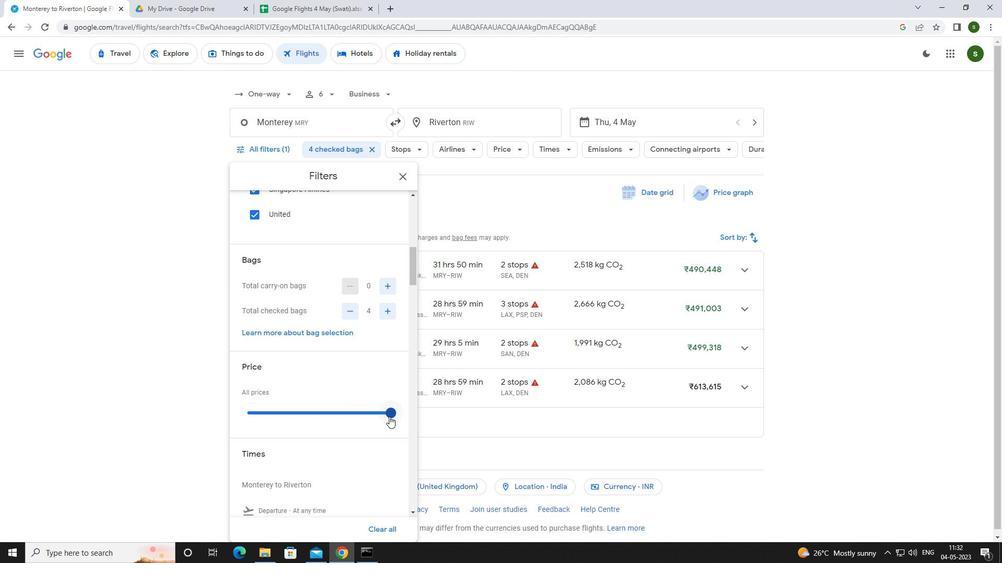 
Action: Mouse moved to (304, 413)
Screenshot: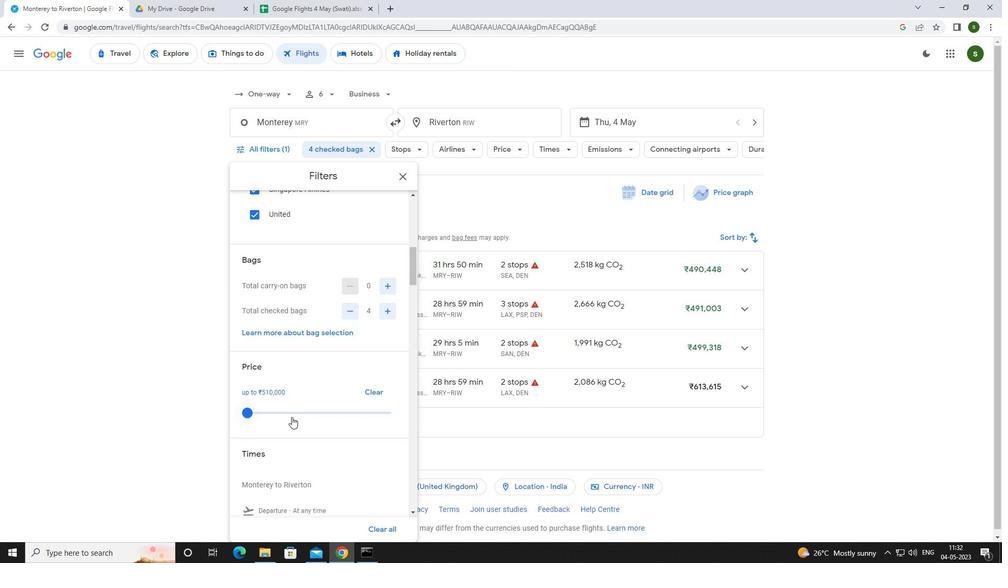 
Action: Mouse scrolled (304, 413) with delta (0, 0)
Screenshot: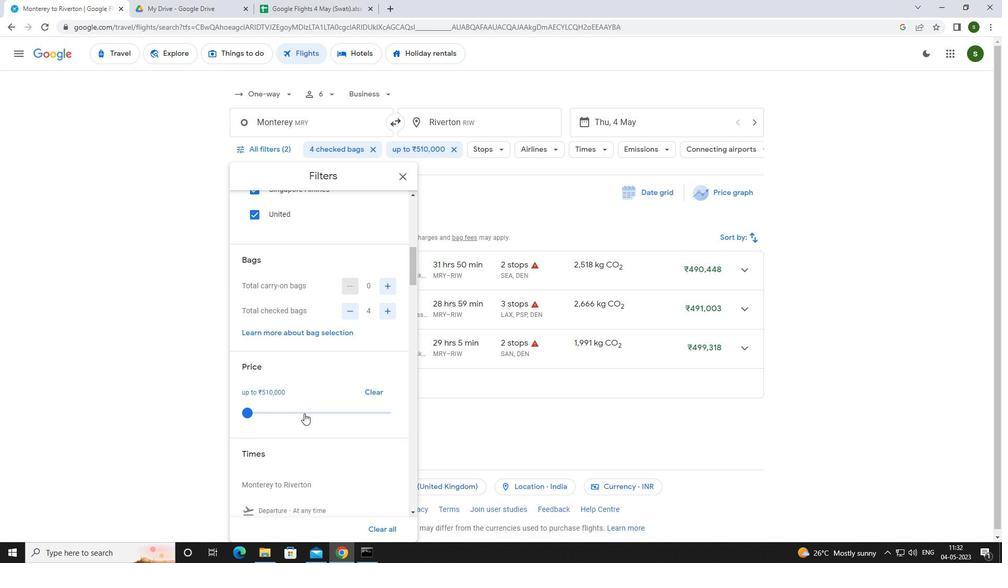 
Action: Mouse scrolled (304, 413) with delta (0, 0)
Screenshot: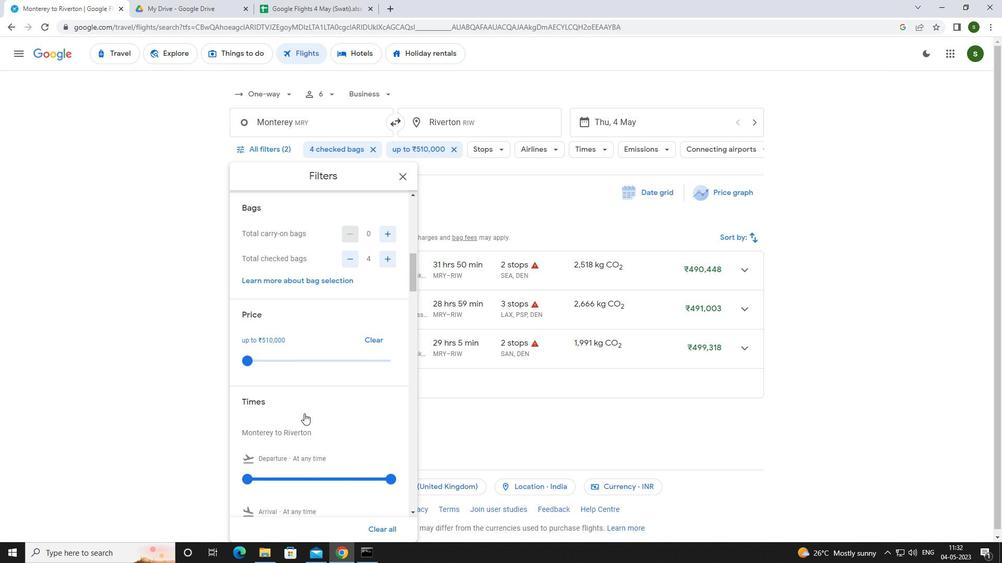 
Action: Mouse moved to (246, 424)
Screenshot: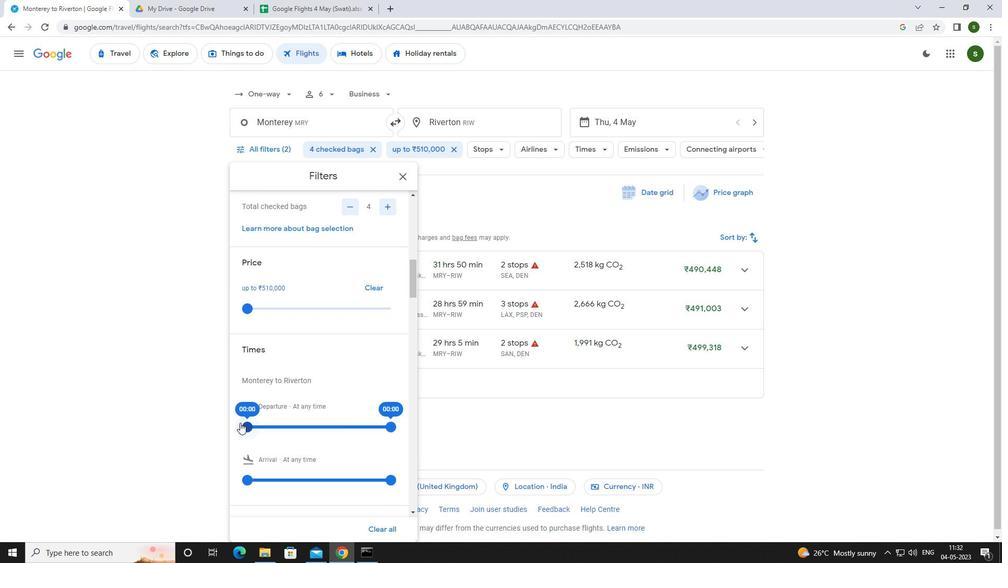 
Action: Mouse pressed left at (246, 424)
Screenshot: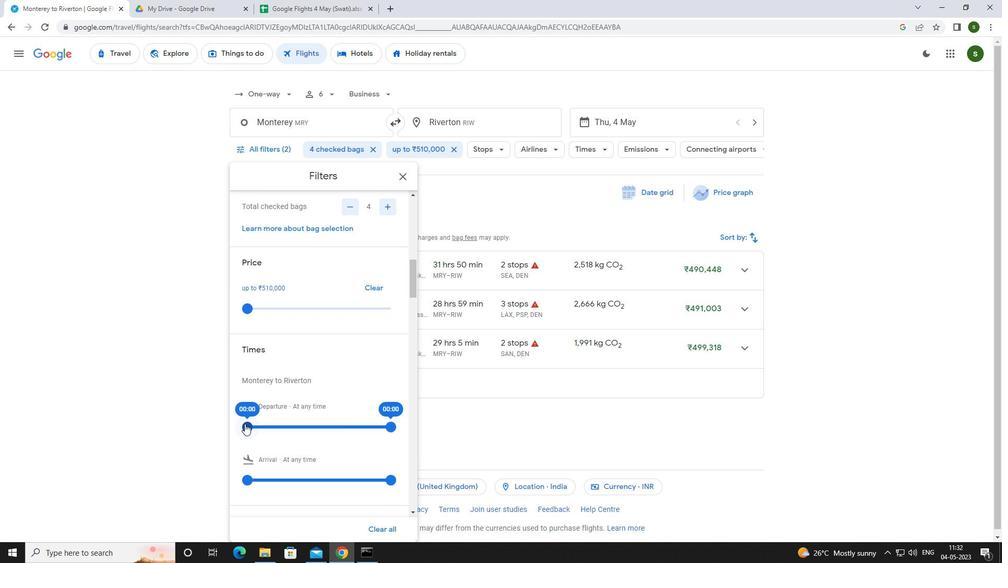 
Action: Mouse moved to (318, 418)
Screenshot: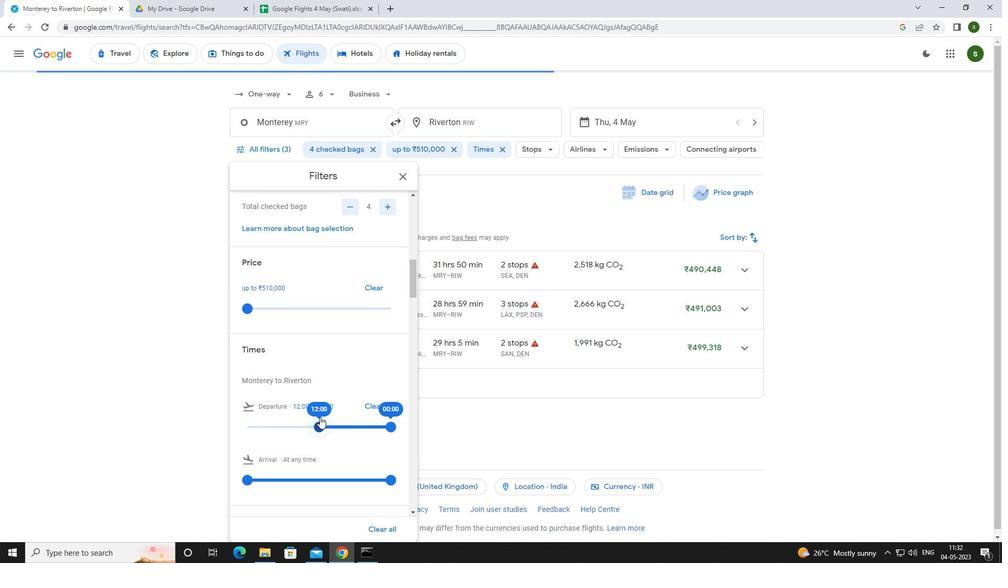 
Action: Mouse scrolled (318, 417) with delta (0, 0)
Screenshot: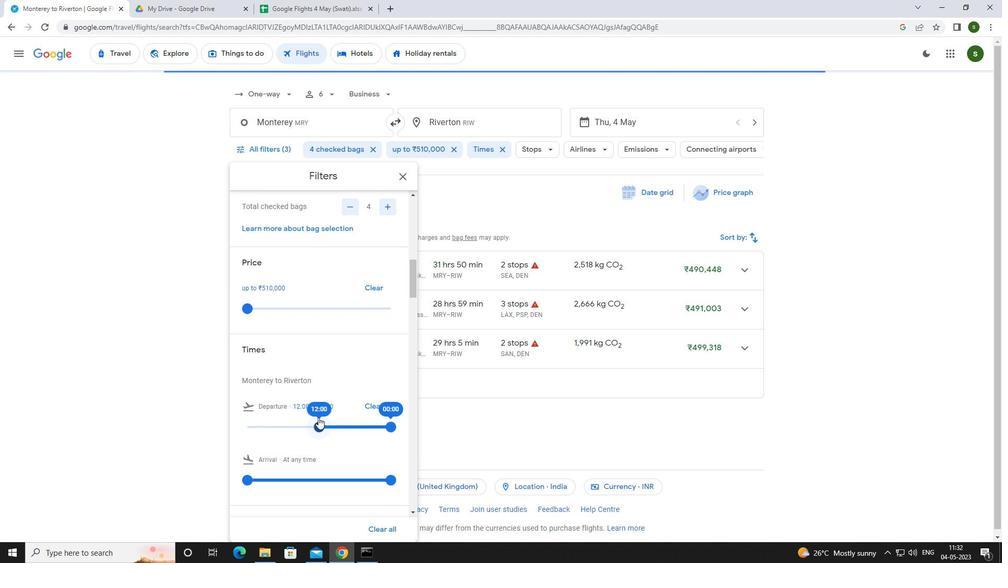 
Action: Mouse scrolled (318, 417) with delta (0, 0)
Screenshot: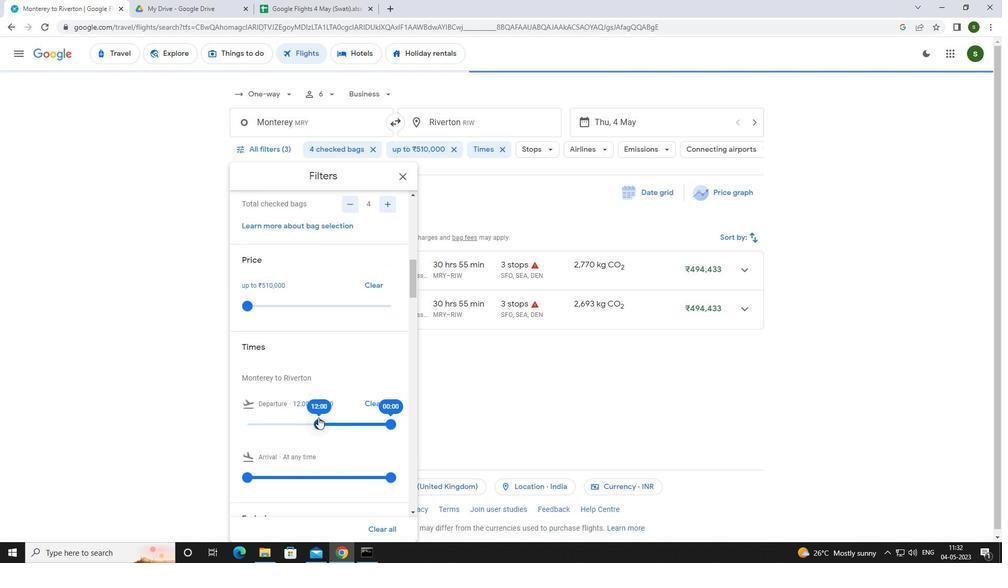 
Action: Mouse scrolled (318, 417) with delta (0, 0)
Screenshot: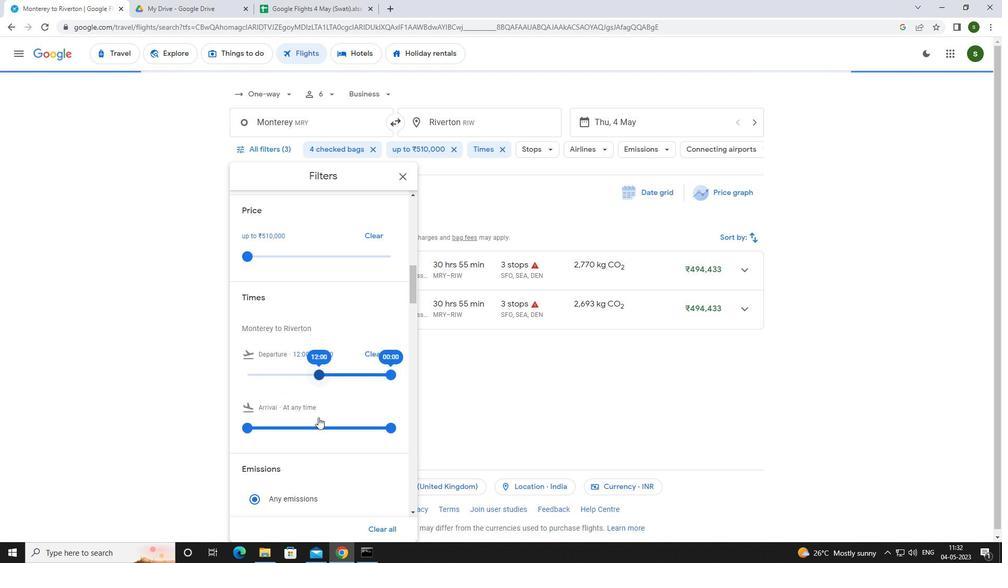 
Action: Mouse moved to (505, 442)
Screenshot: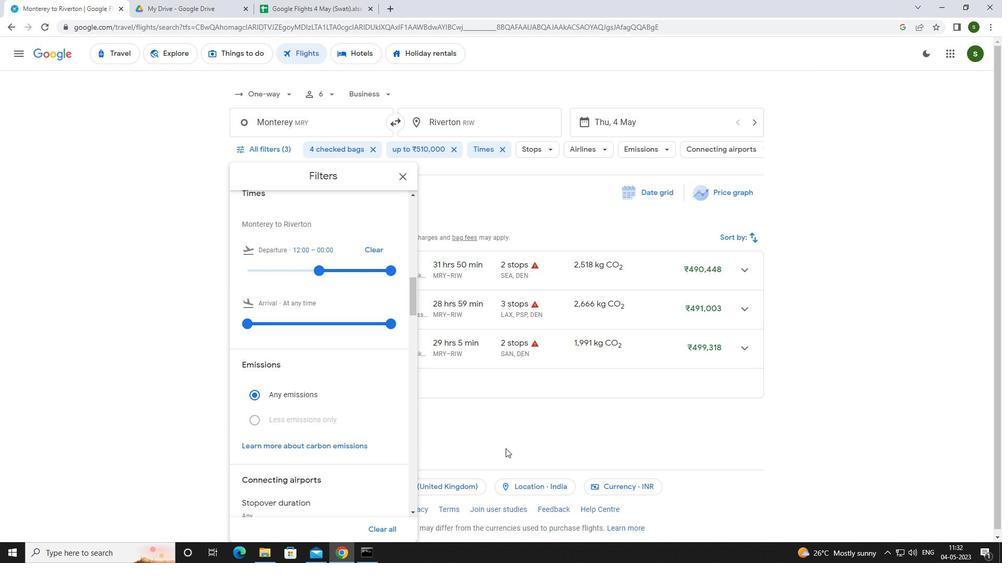 
Action: Mouse pressed left at (505, 442)
Screenshot: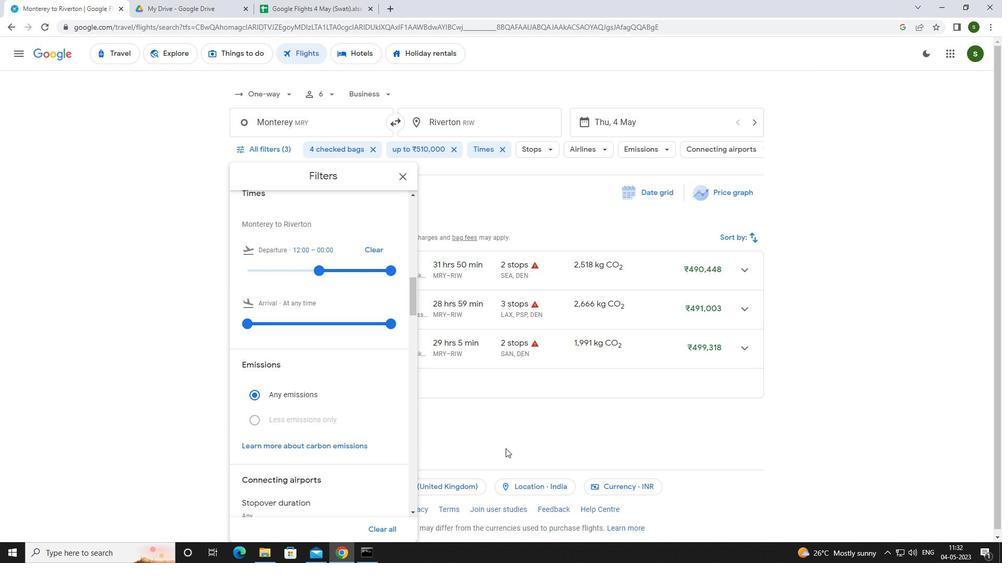 
Action: Mouse moved to (505, 429)
Screenshot: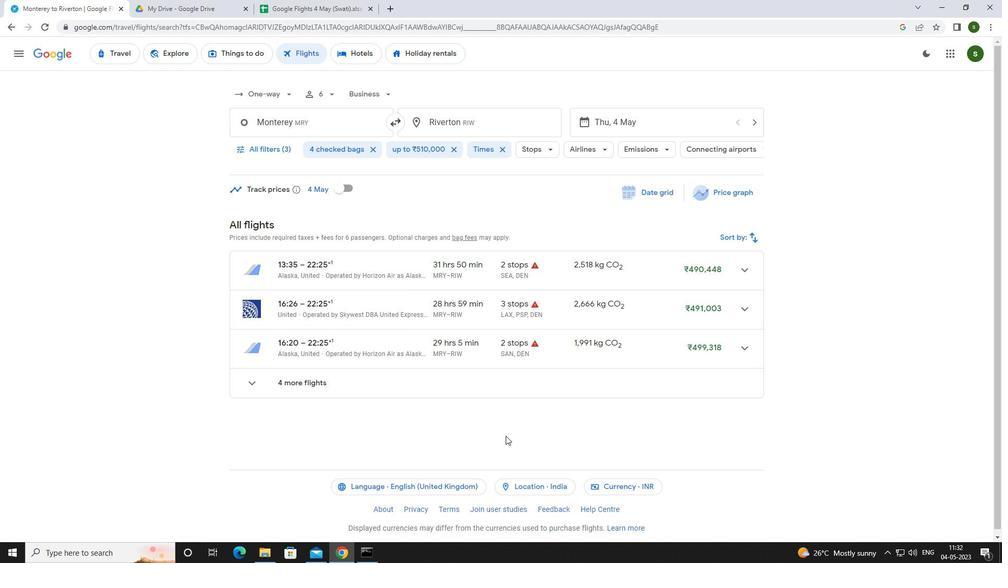 
